 Task: Set up a 45-minute session to discuss market research findings.
Action: Mouse moved to (54, 146)
Screenshot: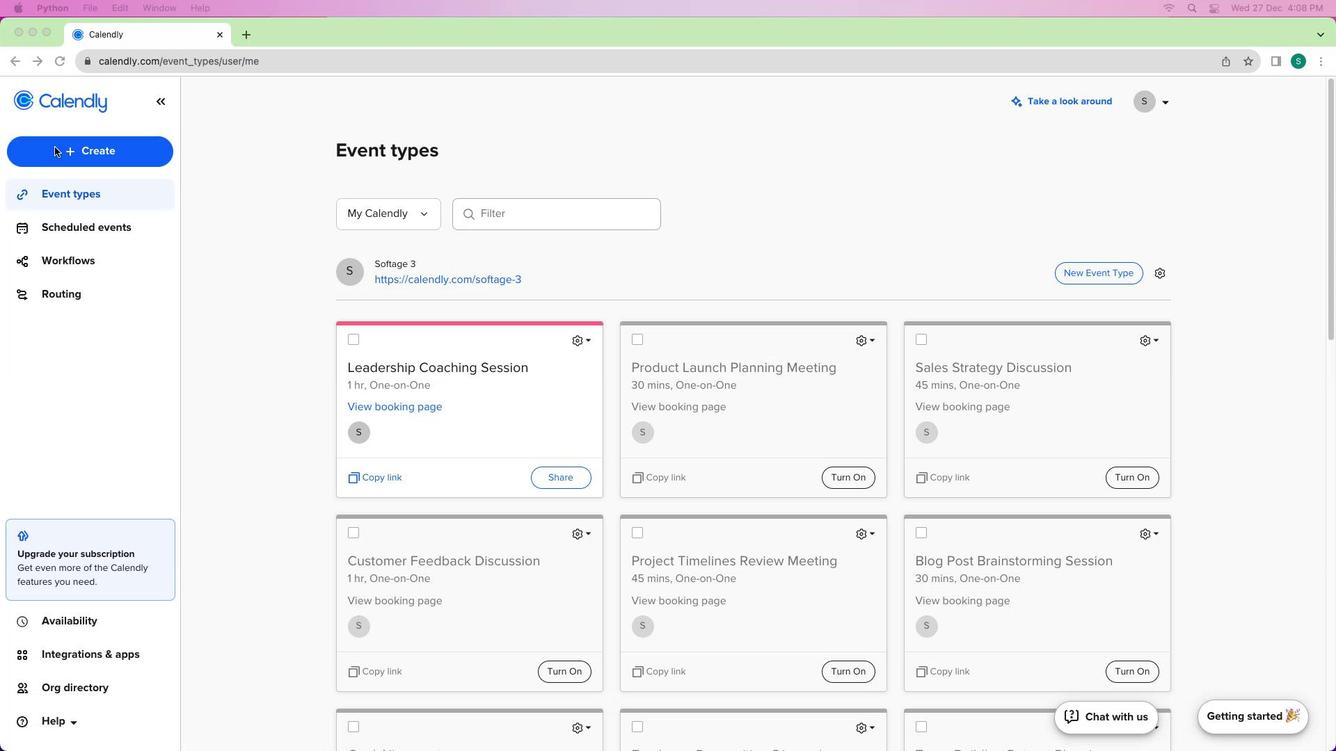 
Action: Mouse pressed left at (54, 146)
Screenshot: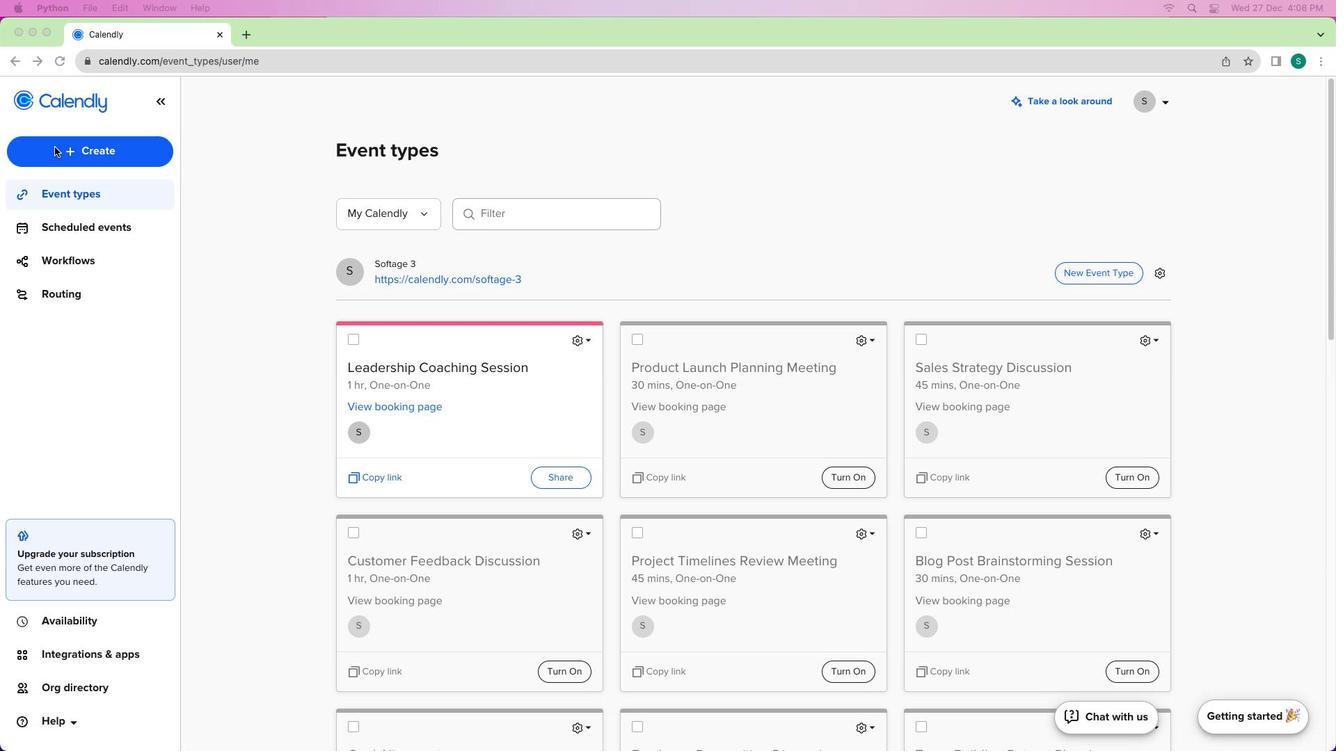 
Action: Mouse moved to (60, 150)
Screenshot: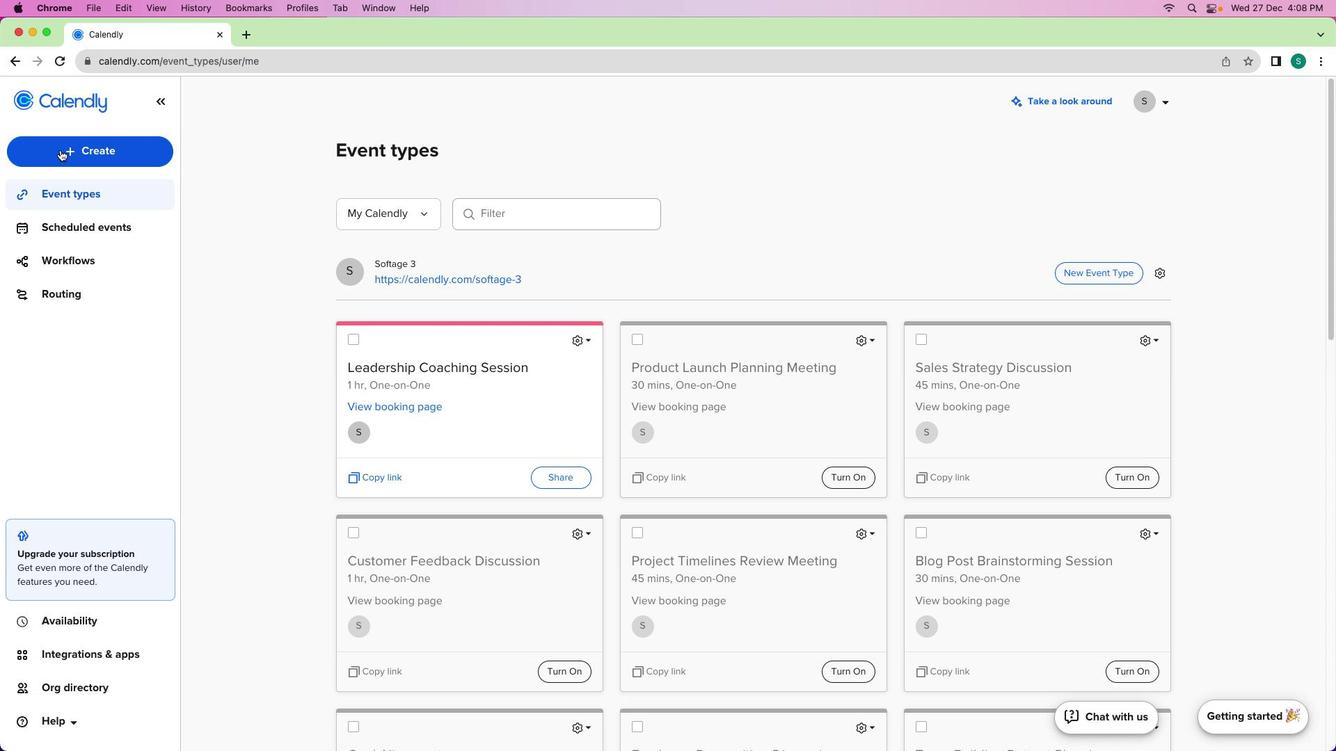
Action: Mouse pressed left at (60, 150)
Screenshot: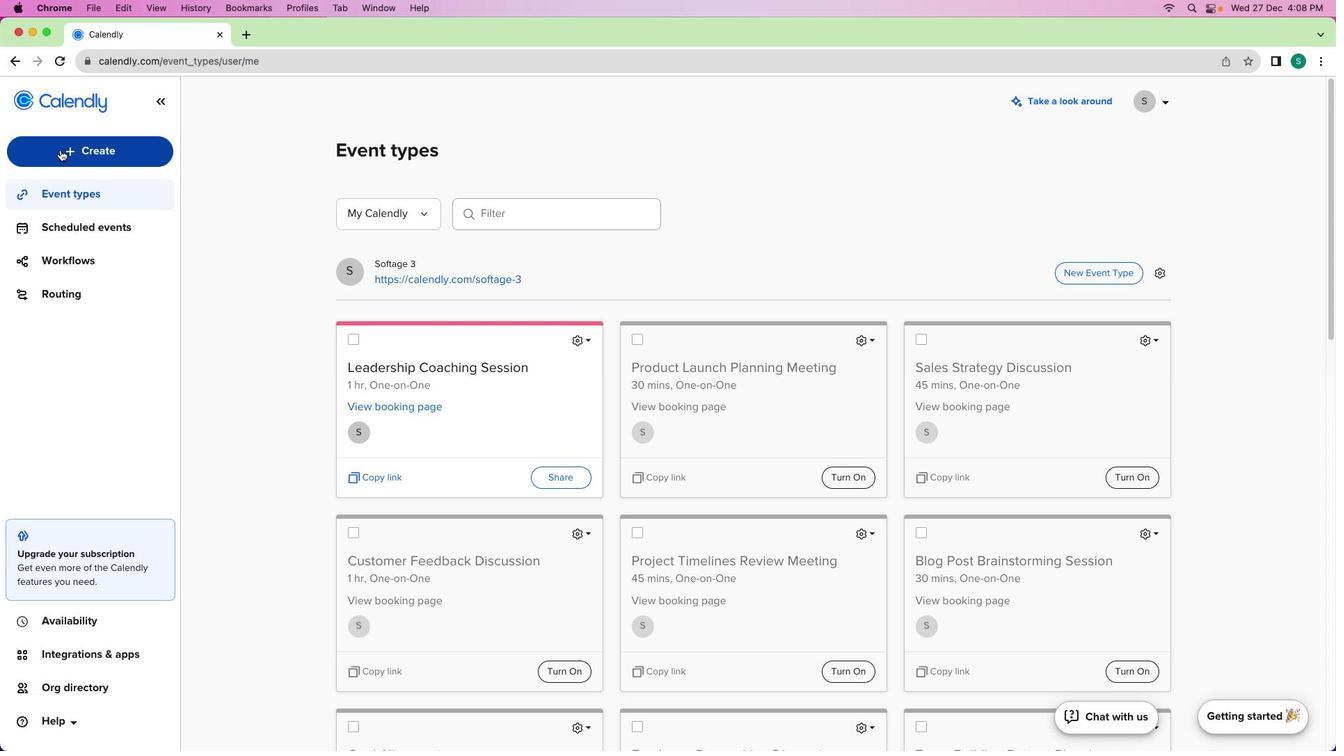 
Action: Mouse moved to (50, 207)
Screenshot: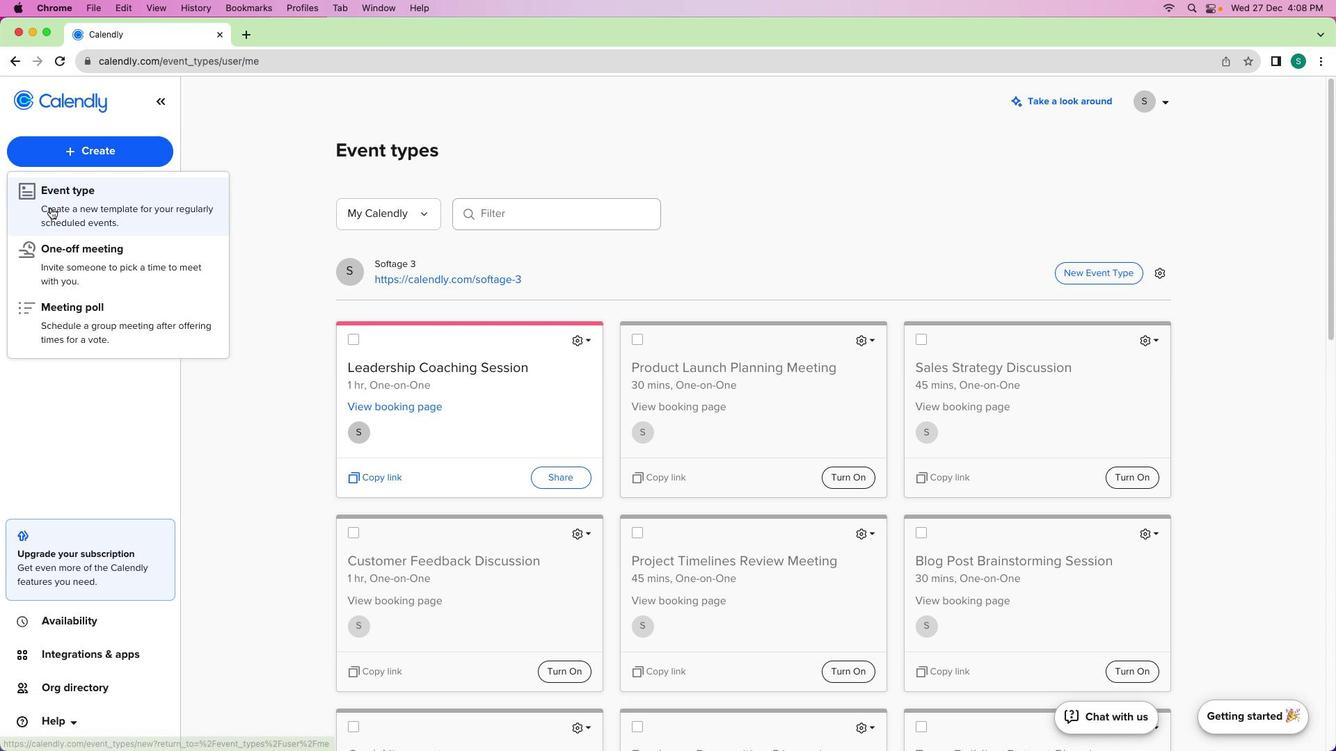 
Action: Mouse pressed left at (50, 207)
Screenshot: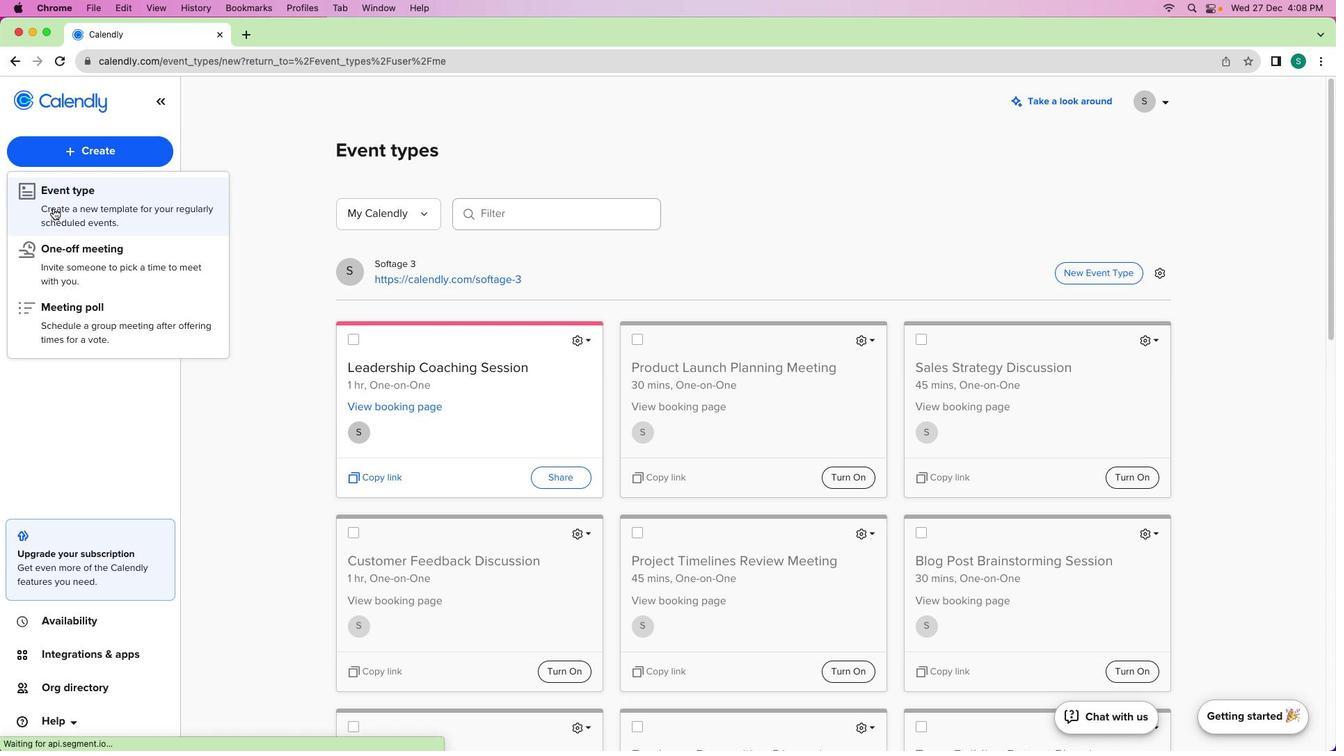 
Action: Mouse moved to (675, 293)
Screenshot: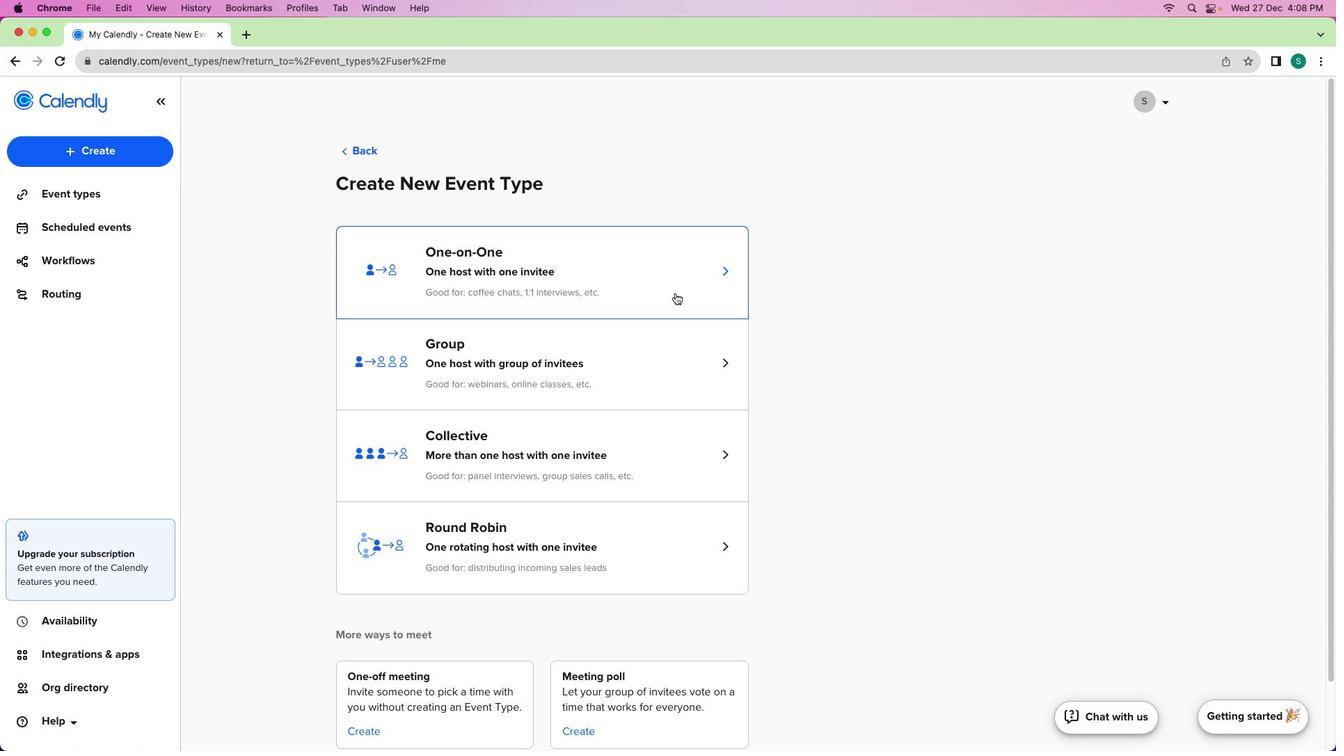 
Action: Mouse pressed left at (675, 293)
Screenshot: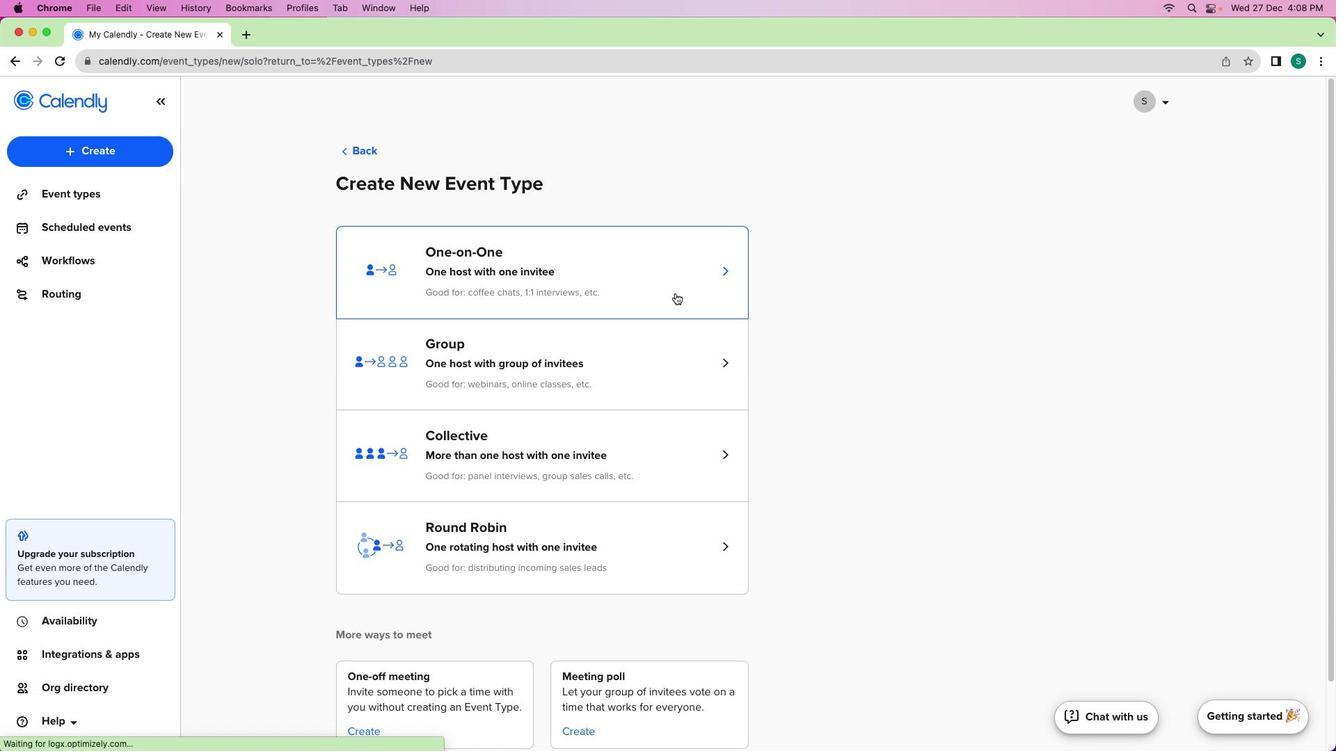 
Action: Mouse moved to (45, 218)
Screenshot: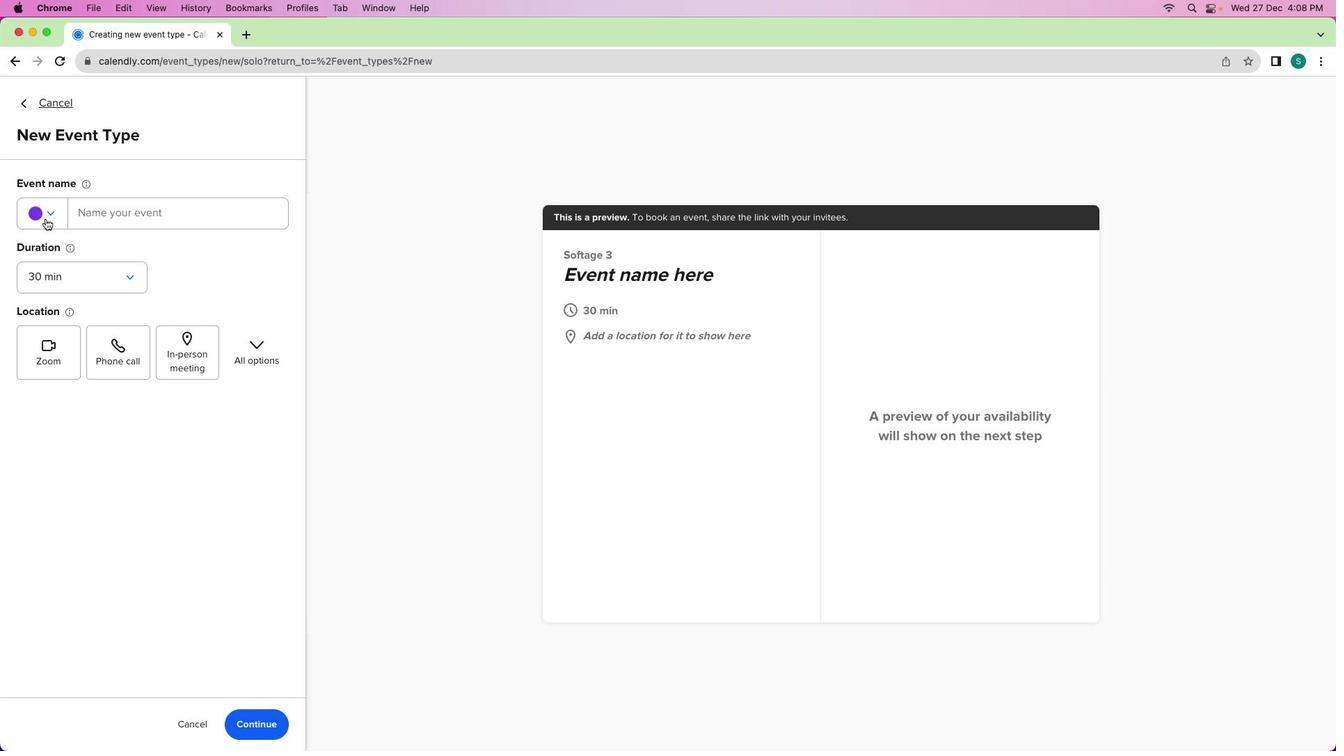 
Action: Mouse pressed left at (45, 218)
Screenshot: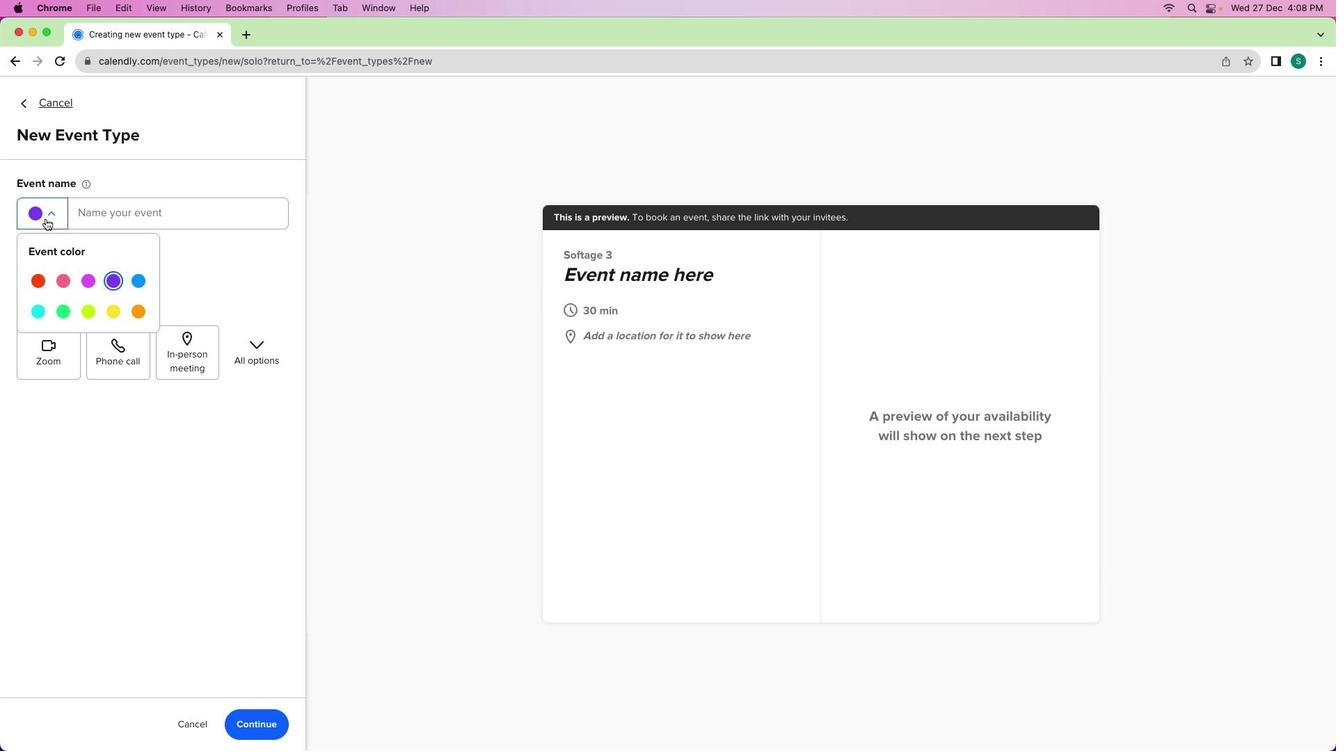 
Action: Mouse moved to (84, 310)
Screenshot: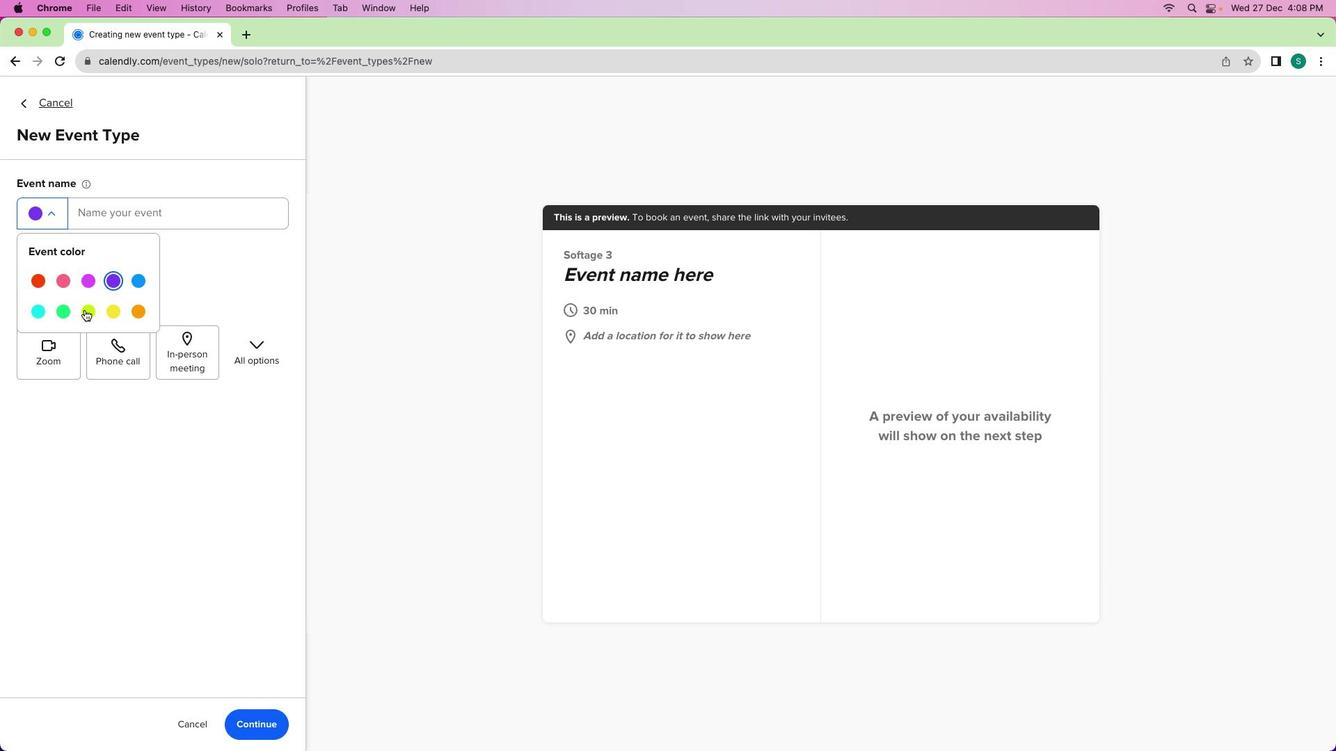 
Action: Mouse pressed left at (84, 310)
Screenshot: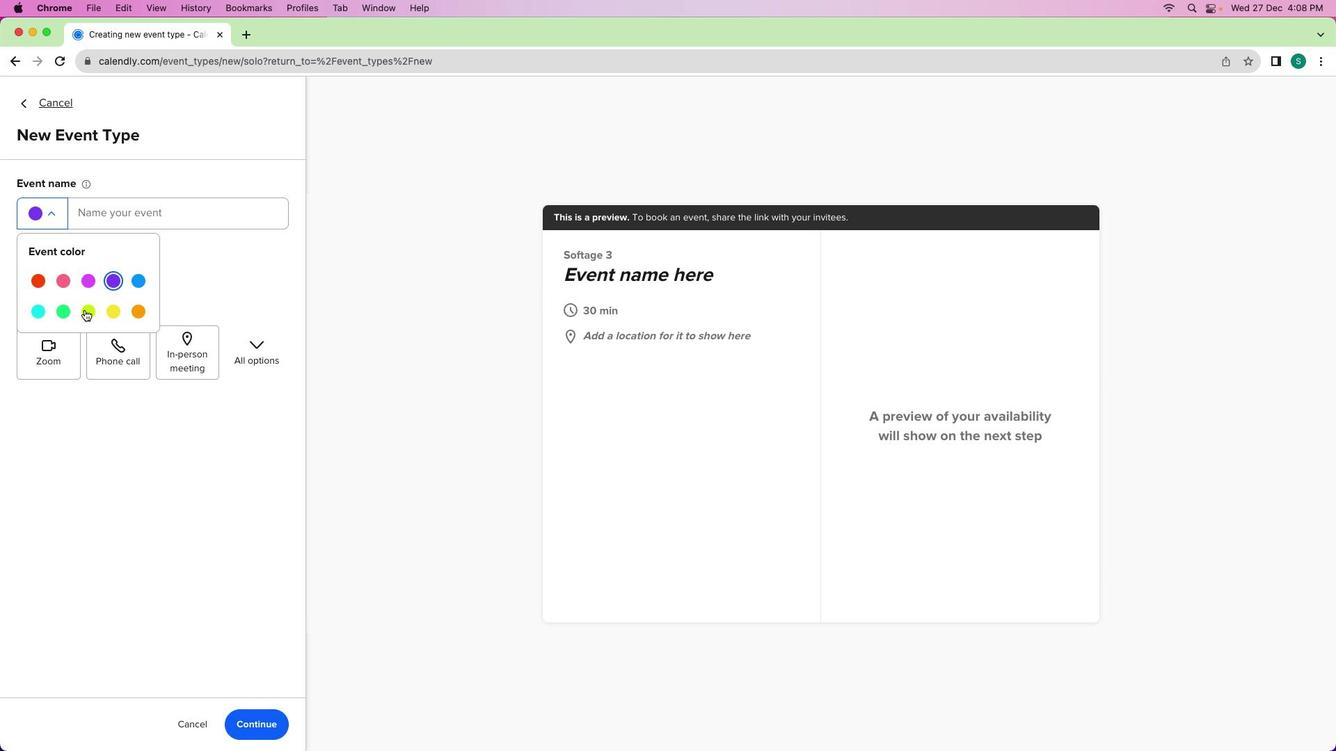 
Action: Mouse moved to (119, 219)
Screenshot: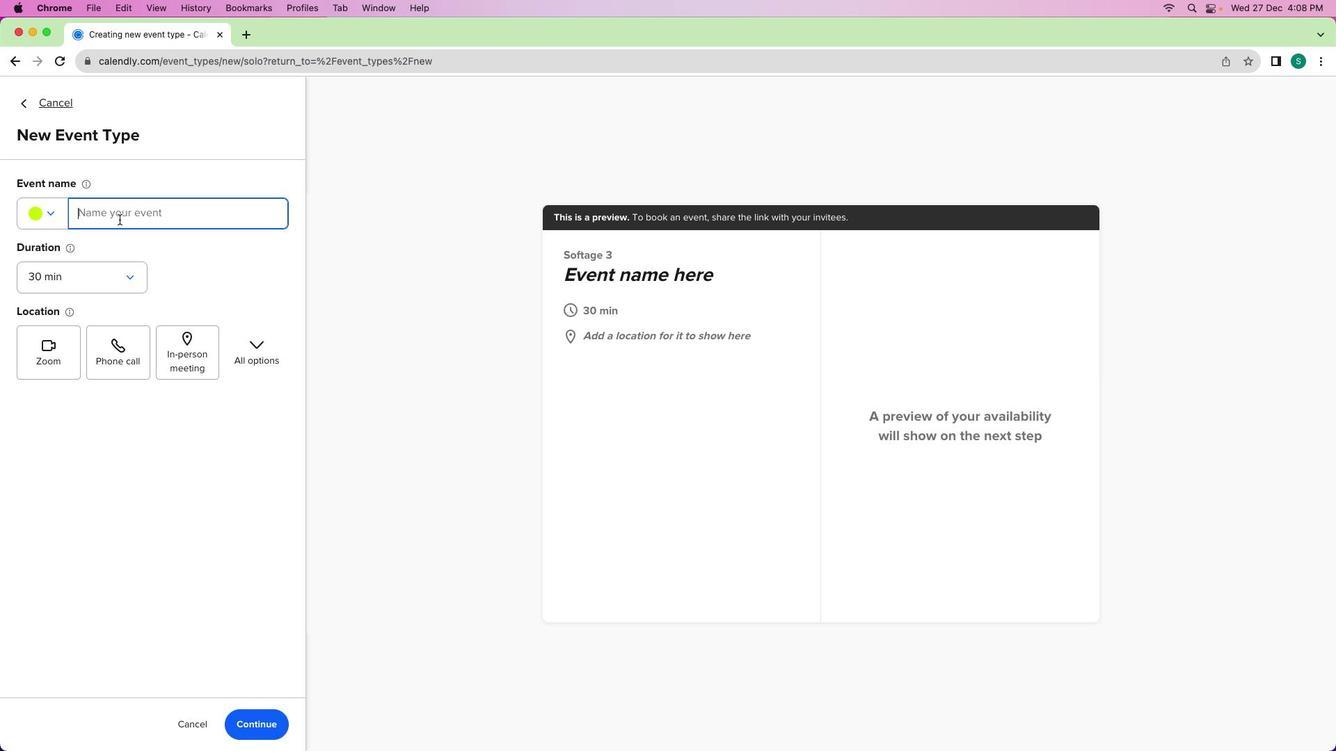 
Action: Mouse pressed left at (119, 219)
Screenshot: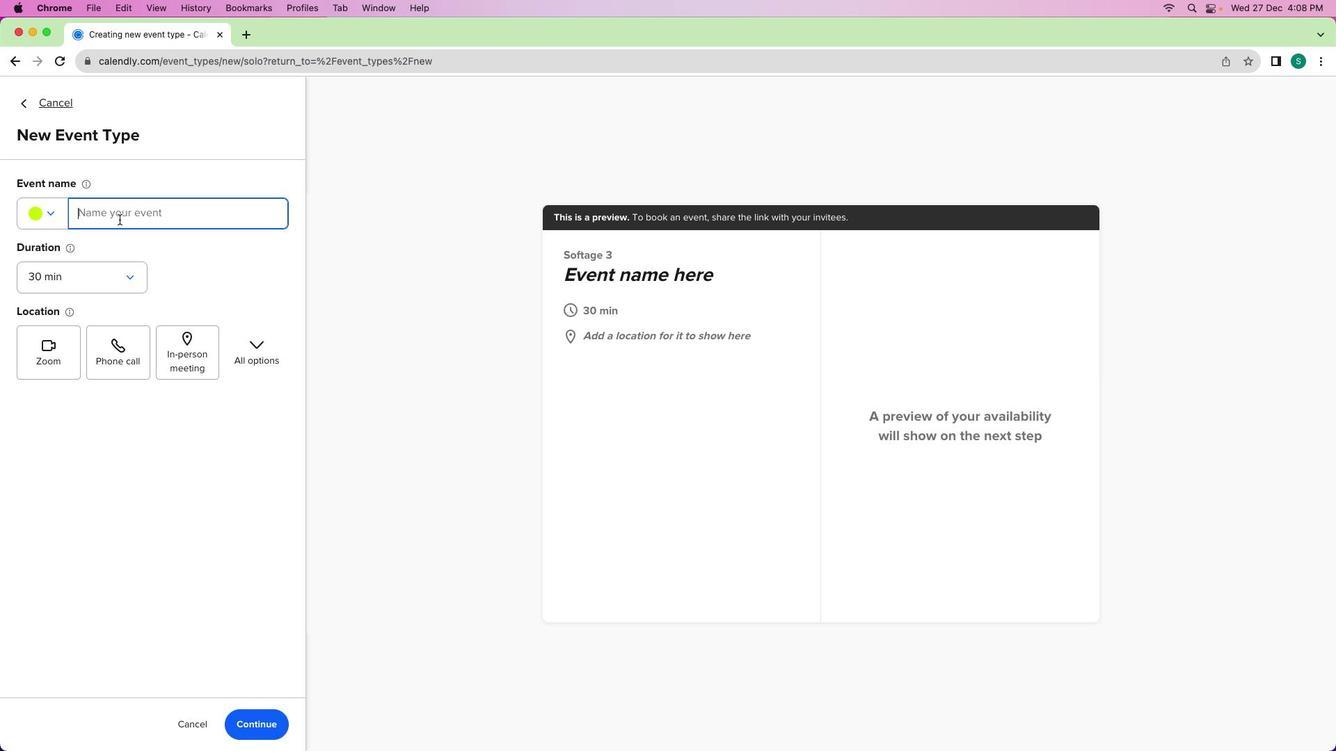 
Action: Mouse moved to (119, 219)
Screenshot: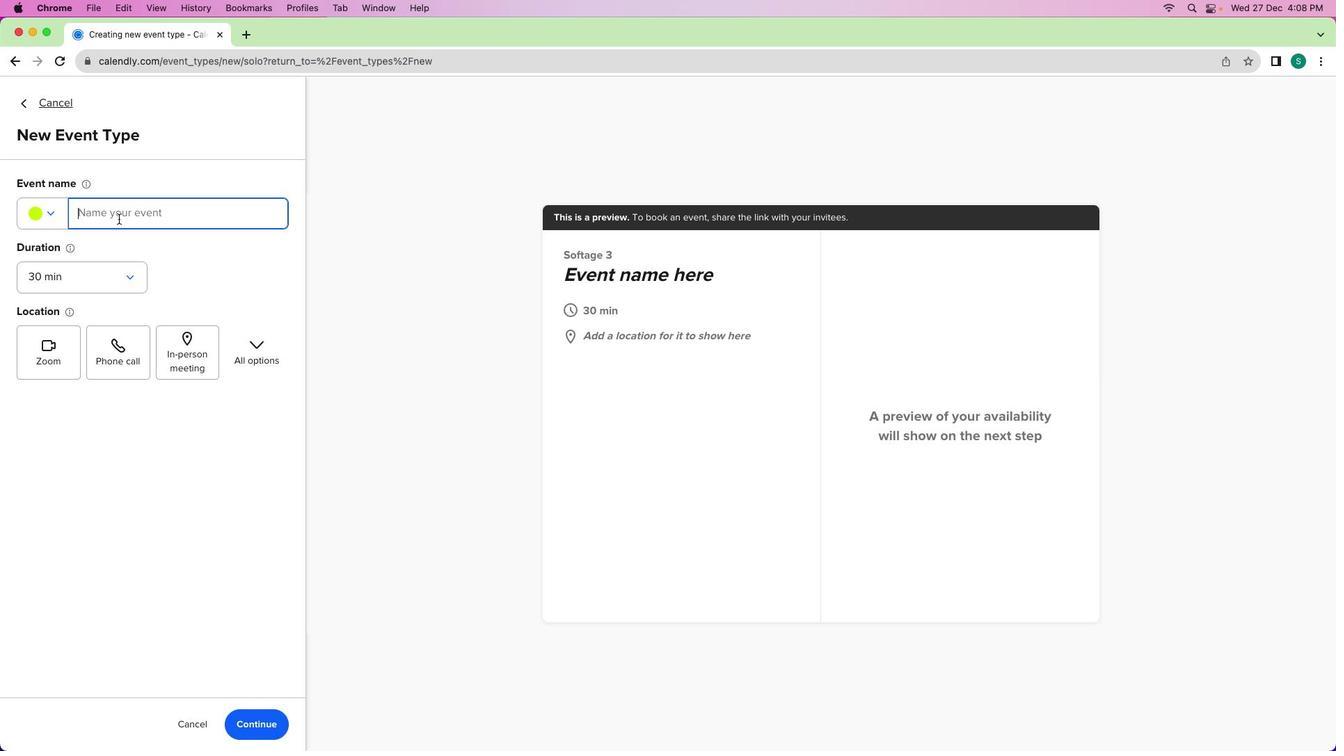 
Action: Key pressed Key.shift'M''a''r''k''e''t'Key.spaceKey.shift'R''e''s''e''a''r''c''h'Key.spaceKey.shift'F''i''n''d''i''n''g''s'Key.spaceKey.shift'D''i''s''c''u''s''s''i''o''n'
Screenshot: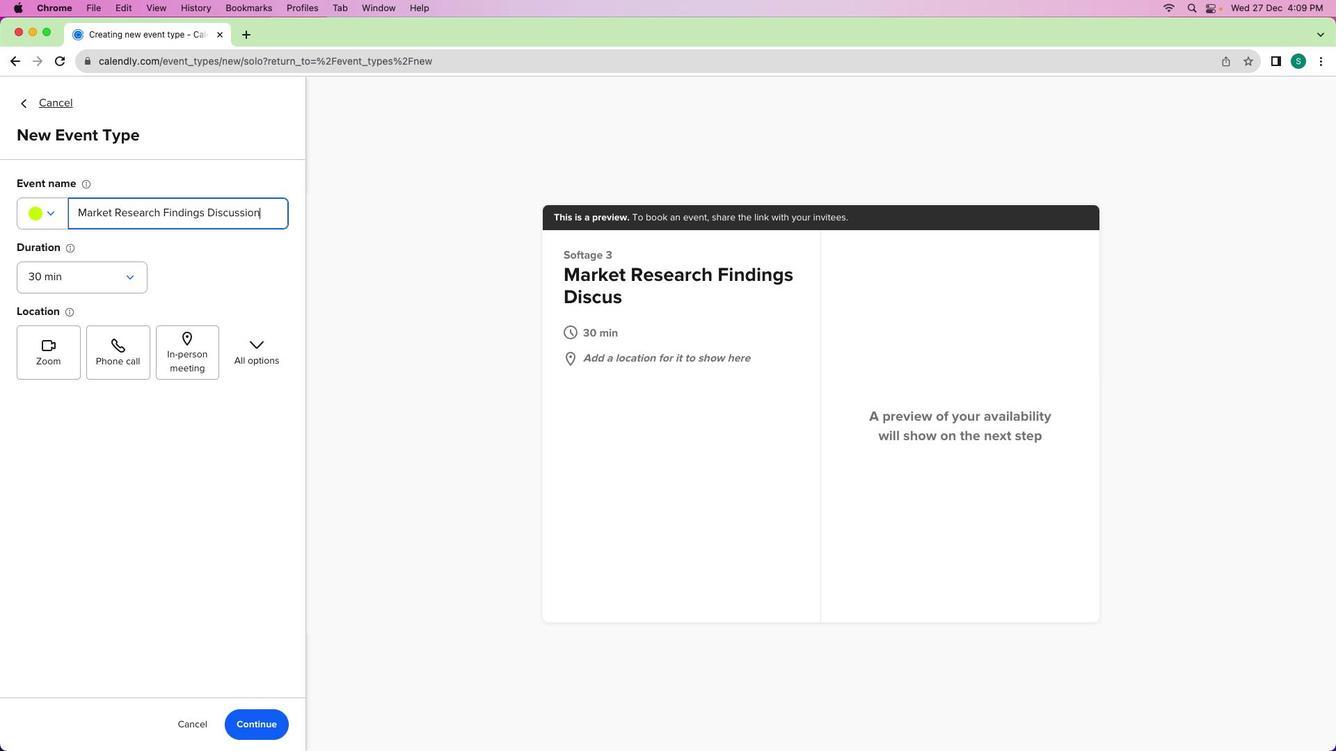 
Action: Mouse moved to (105, 284)
Screenshot: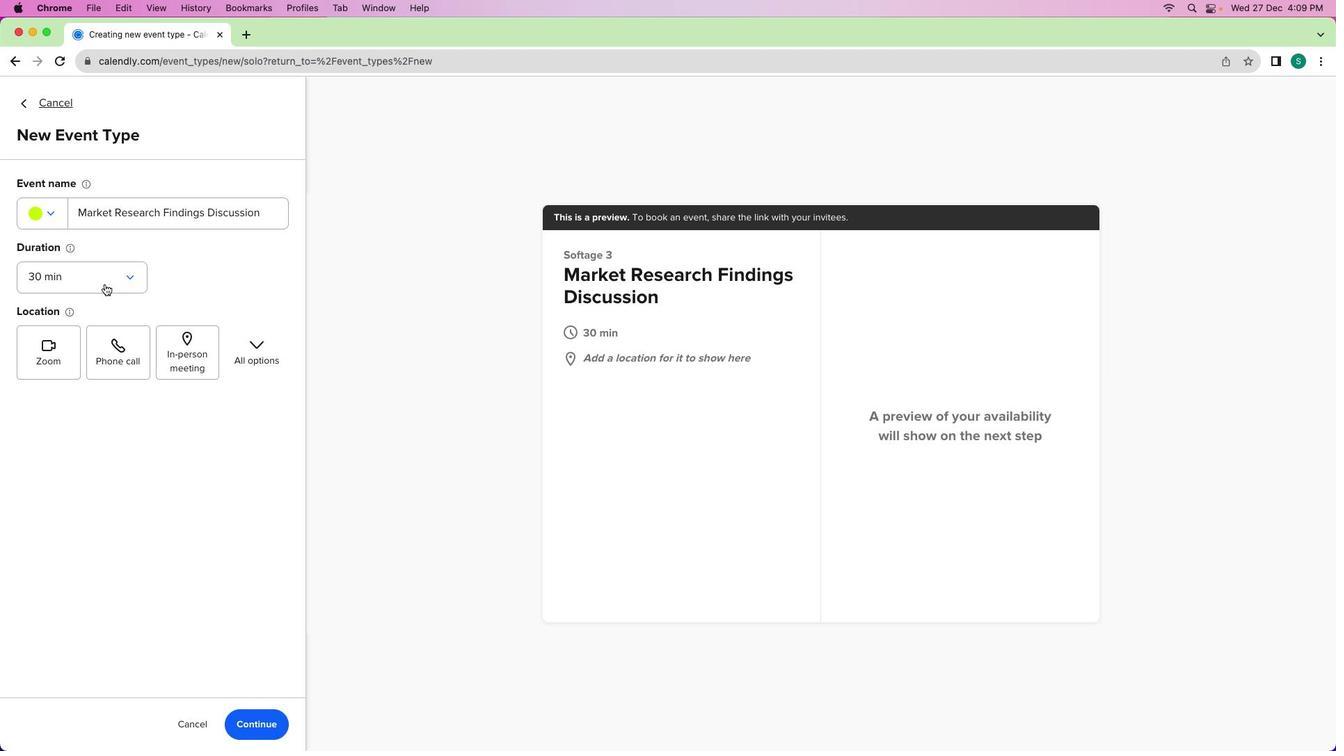 
Action: Mouse pressed left at (105, 284)
Screenshot: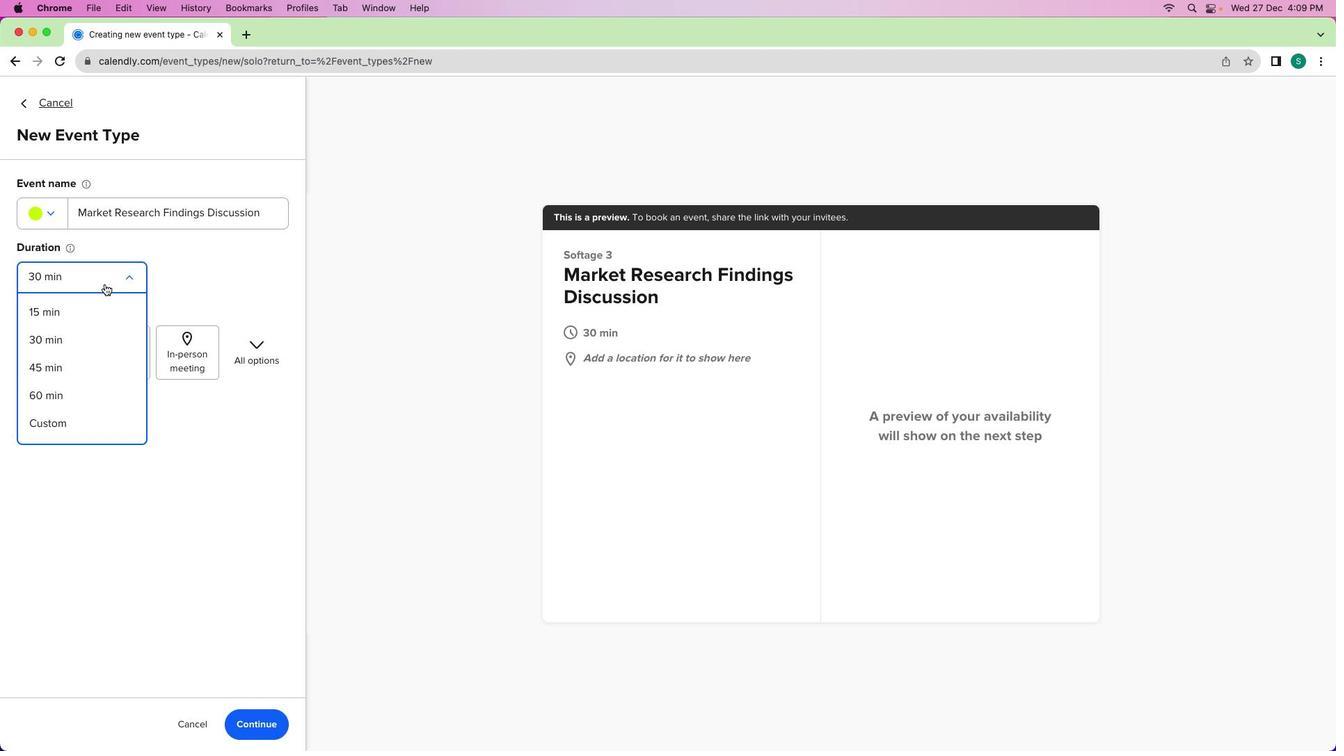 
Action: Mouse moved to (69, 366)
Screenshot: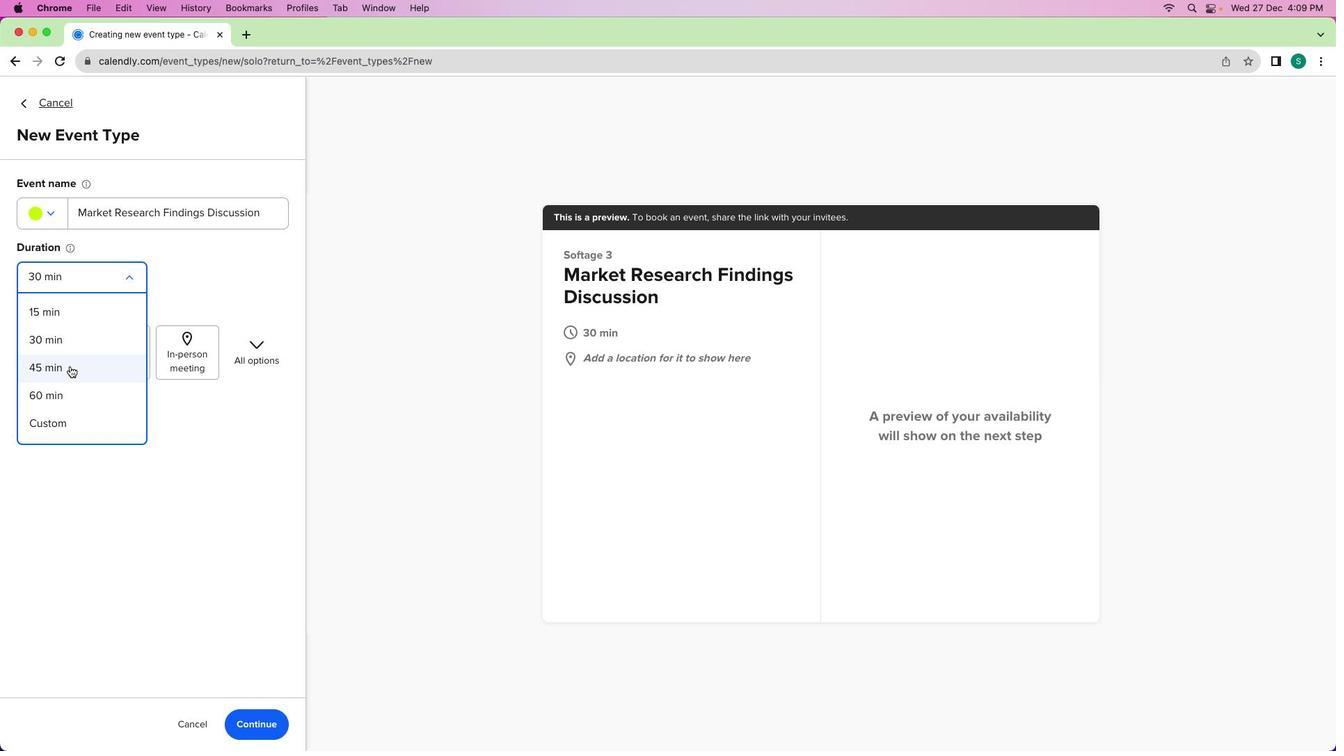 
Action: Mouse pressed left at (69, 366)
Screenshot: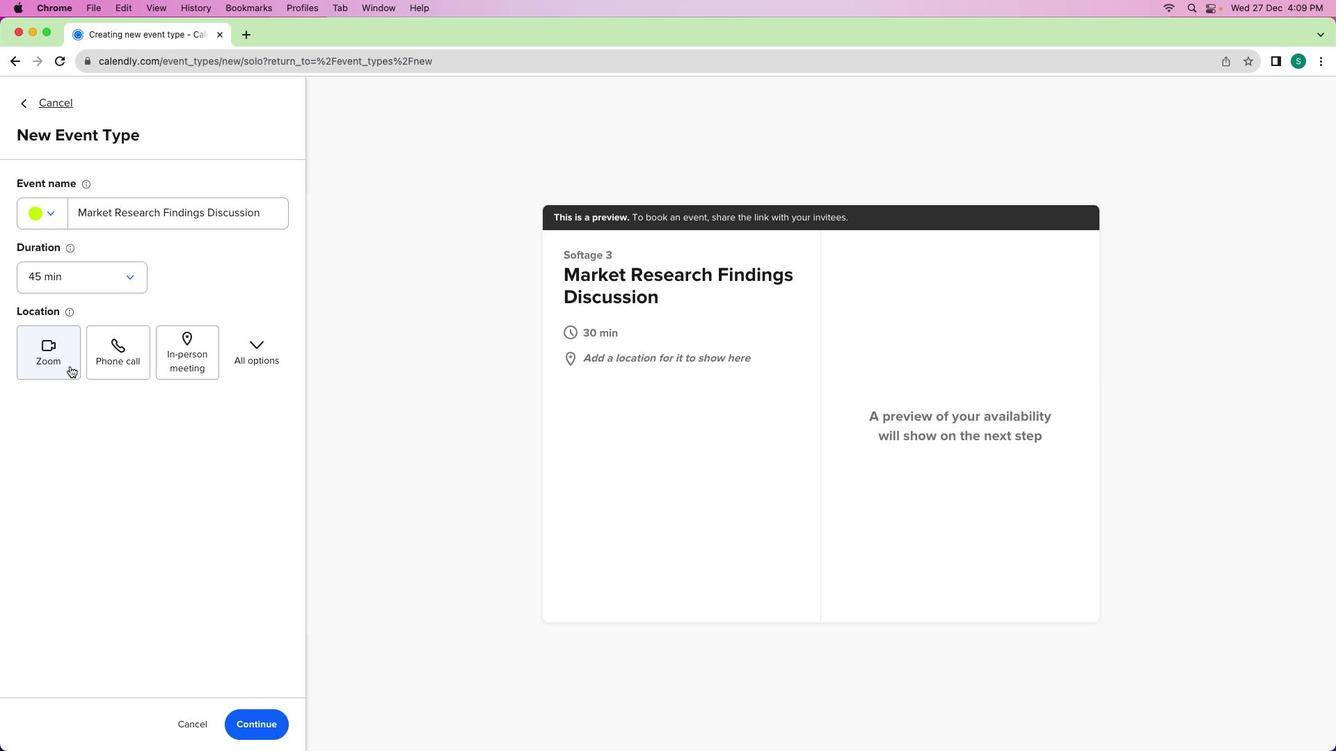 
Action: Mouse moved to (69, 365)
Screenshot: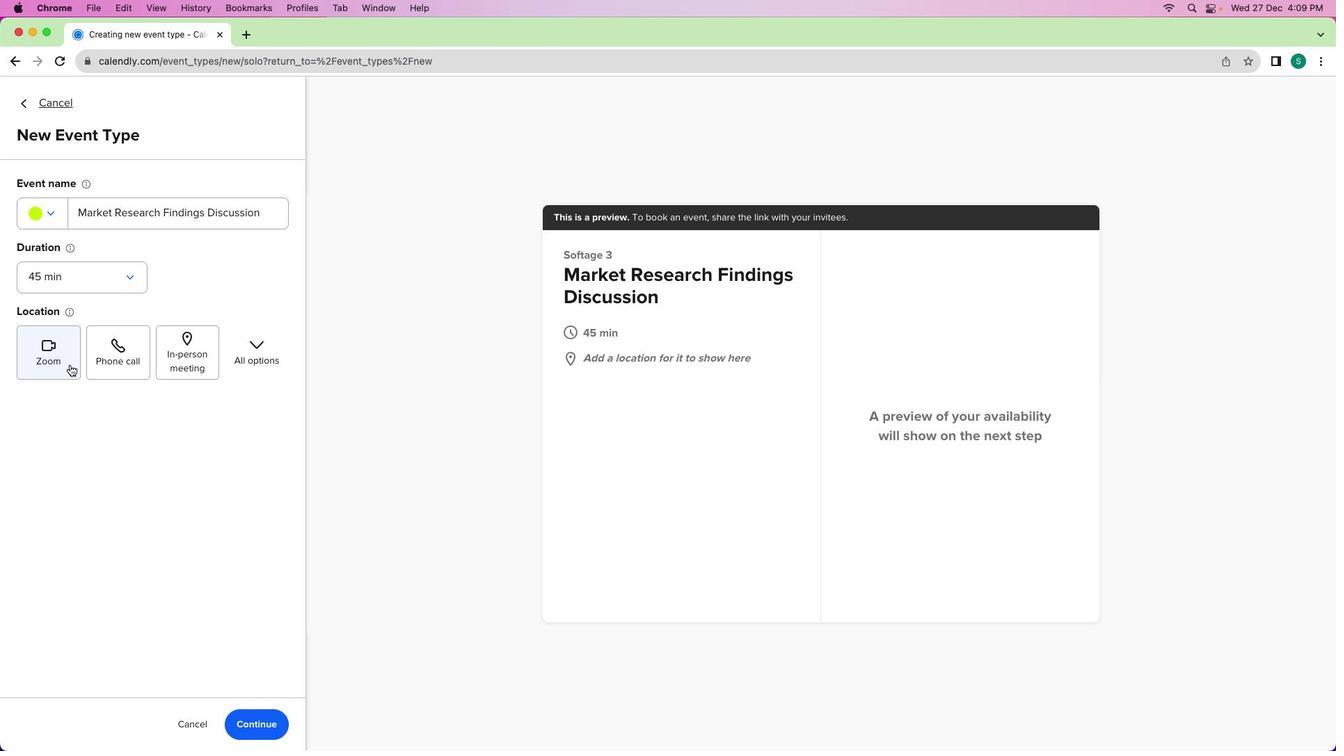 
Action: Mouse pressed left at (69, 365)
Screenshot: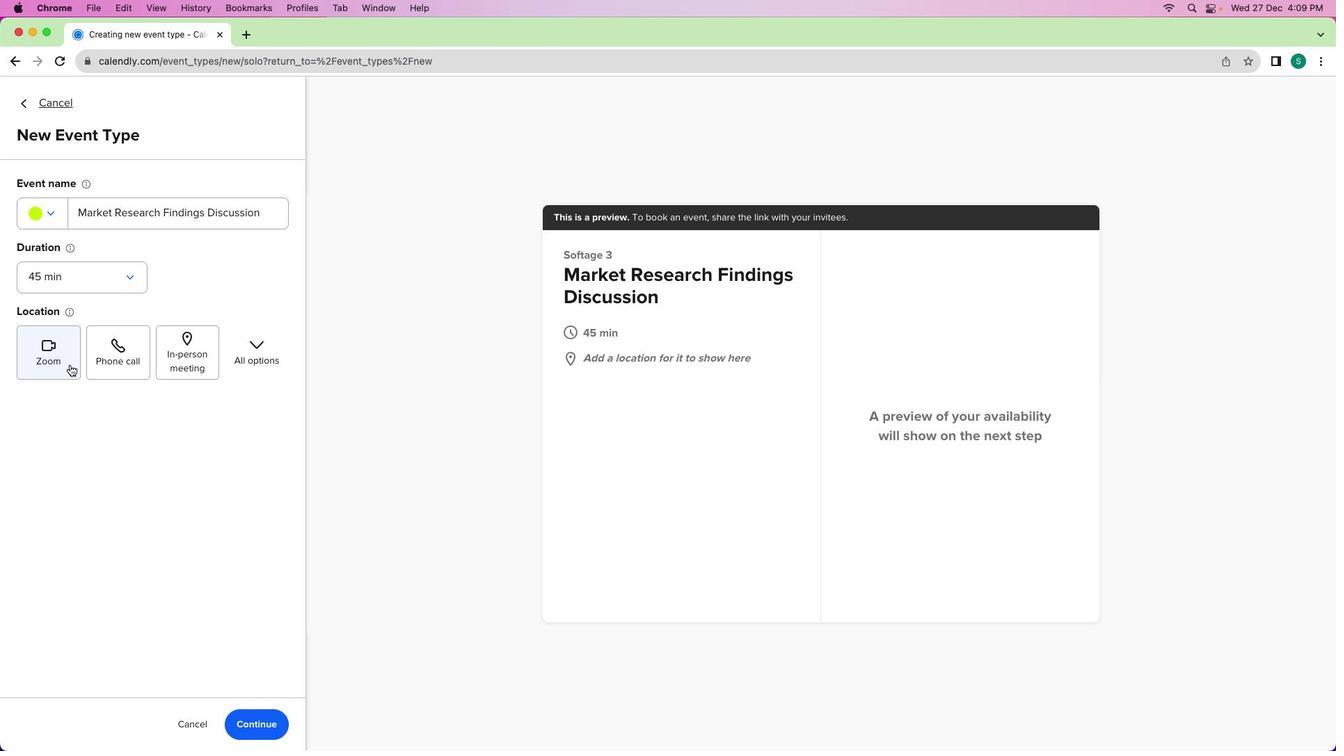 
Action: Mouse moved to (247, 716)
Screenshot: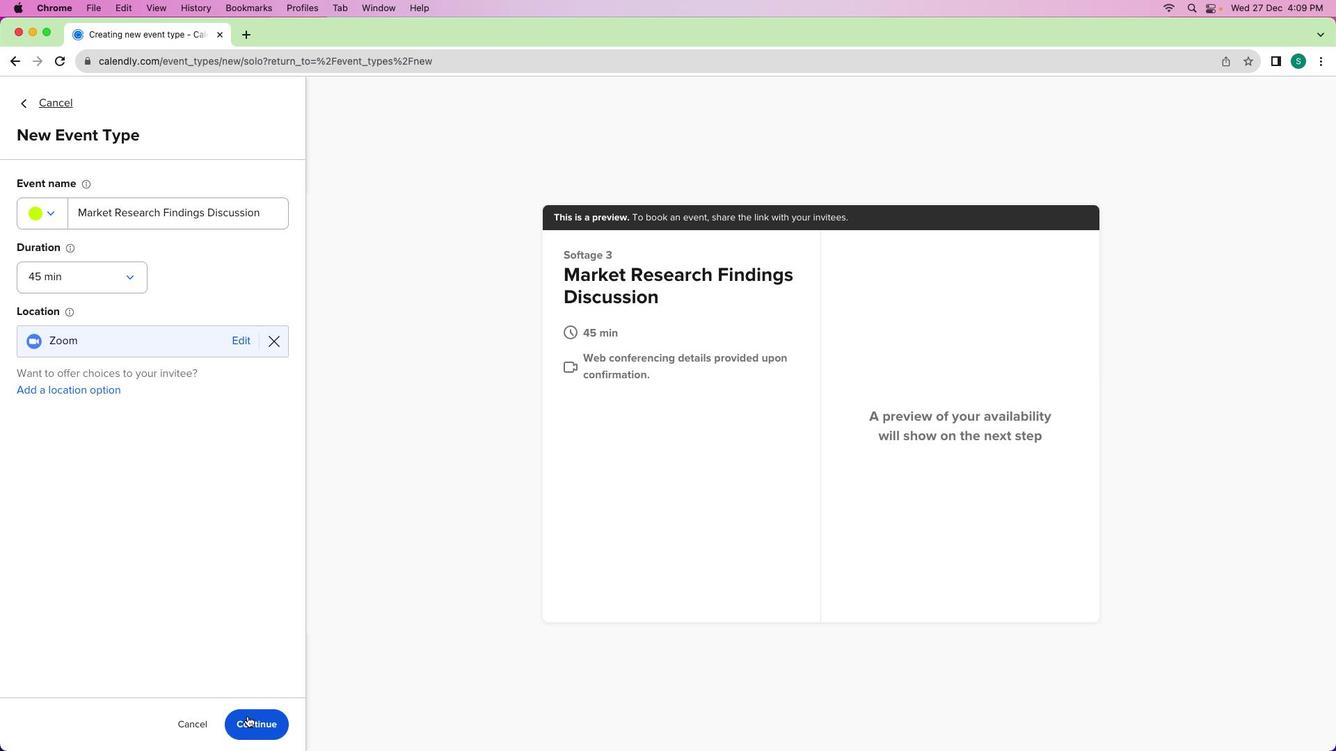 
Action: Mouse pressed left at (247, 716)
Screenshot: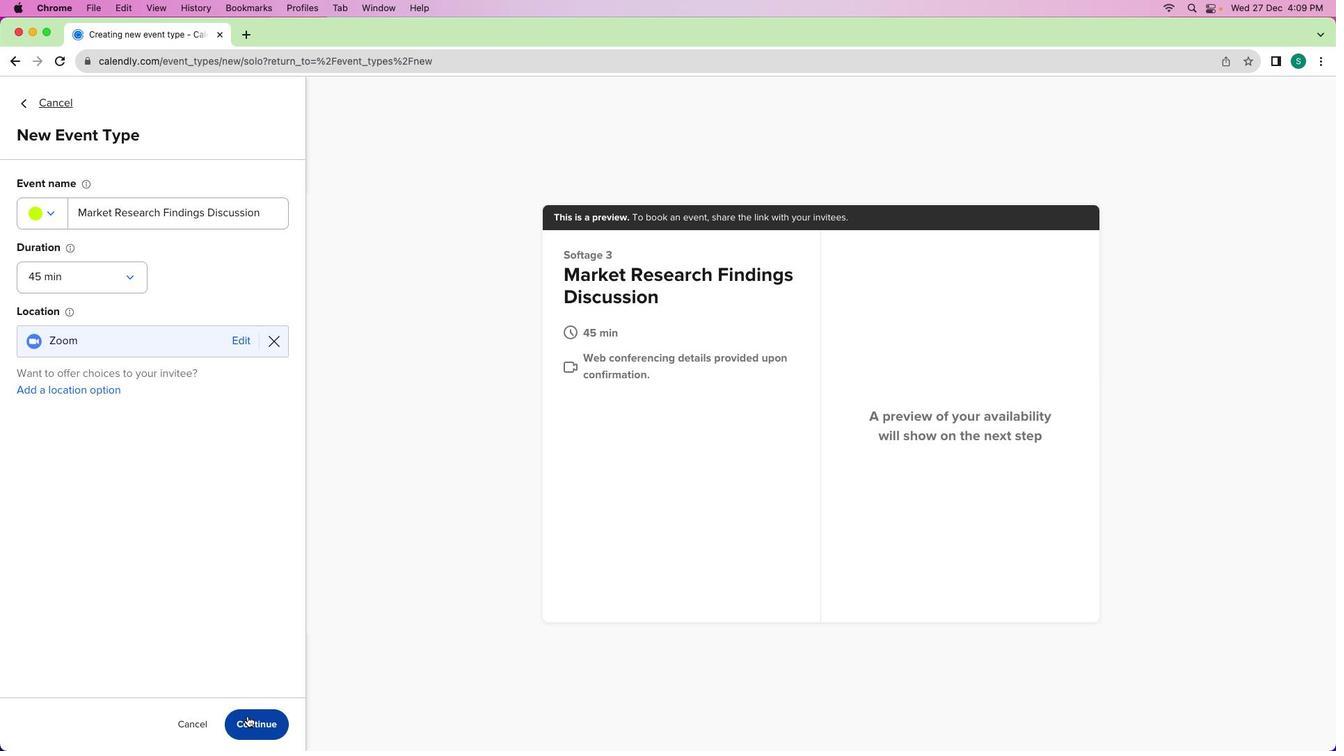 
Action: Mouse moved to (190, 235)
Screenshot: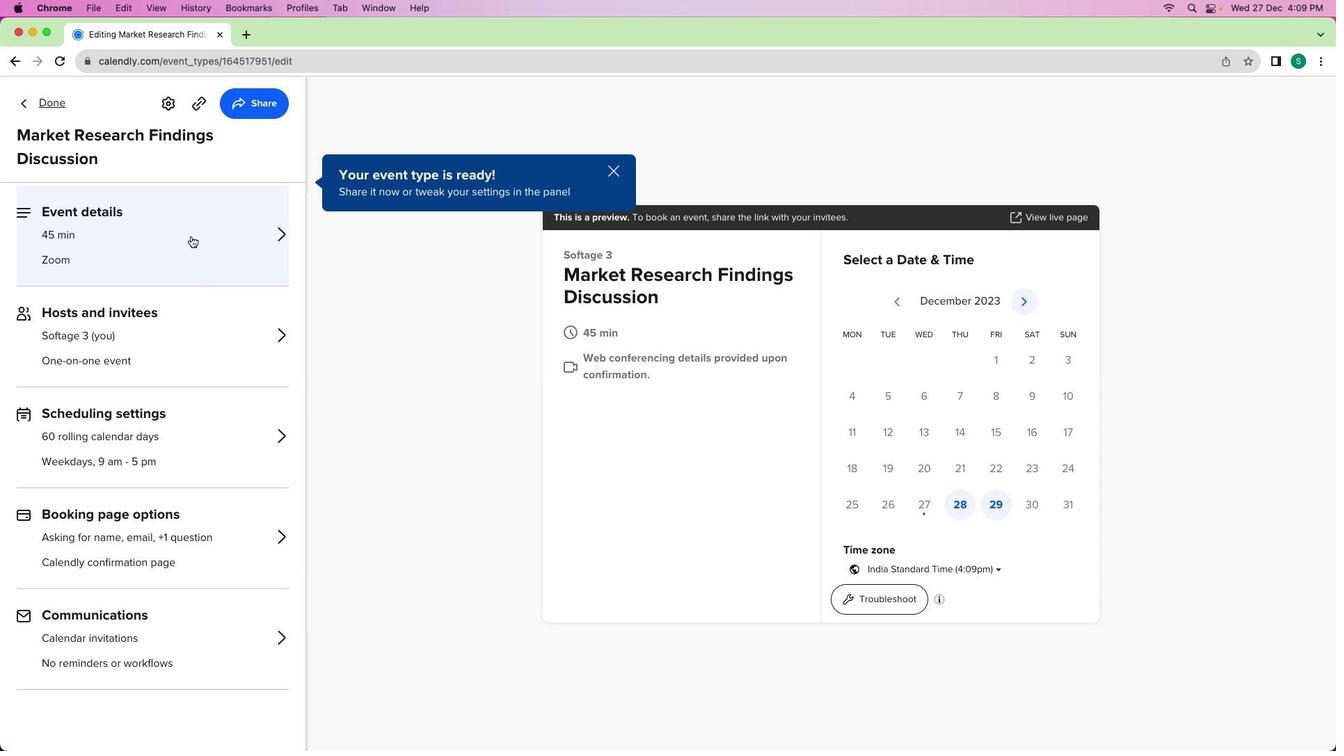 
Action: Mouse pressed left at (190, 235)
Screenshot: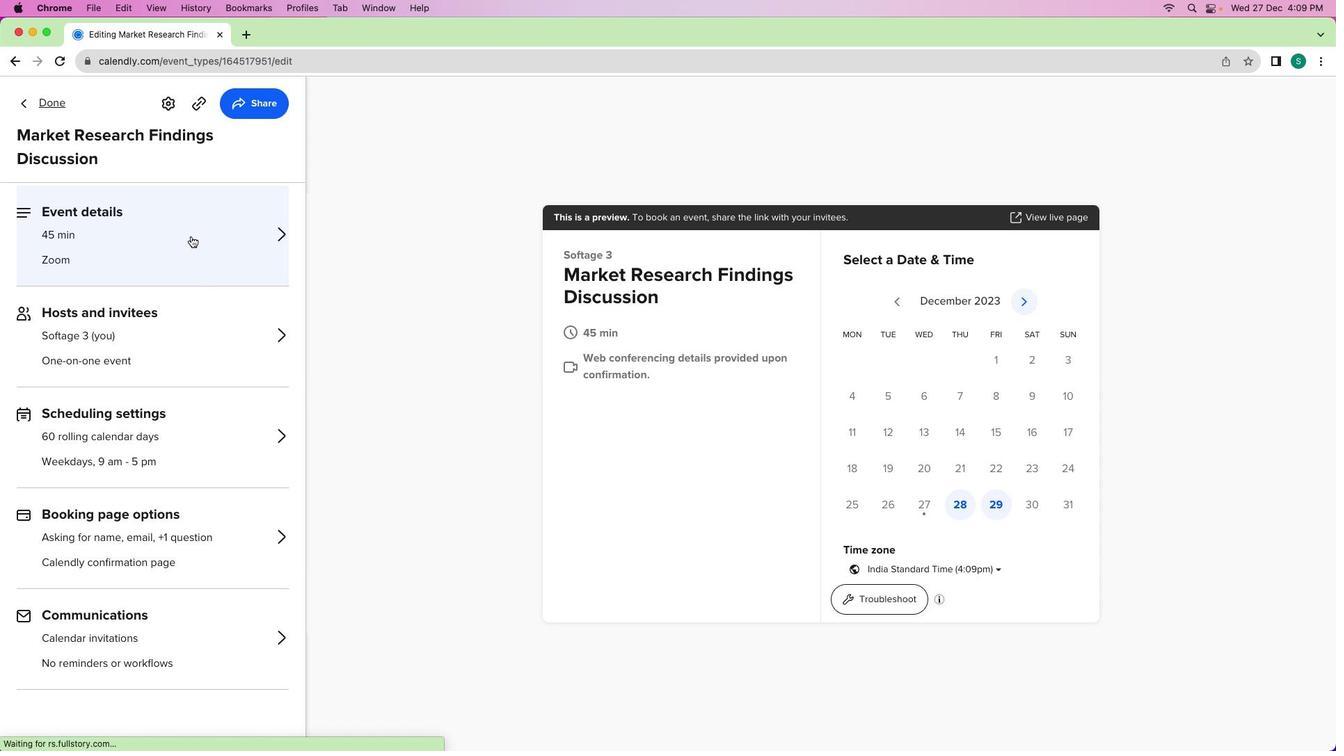 
Action: Mouse moved to (123, 546)
Screenshot: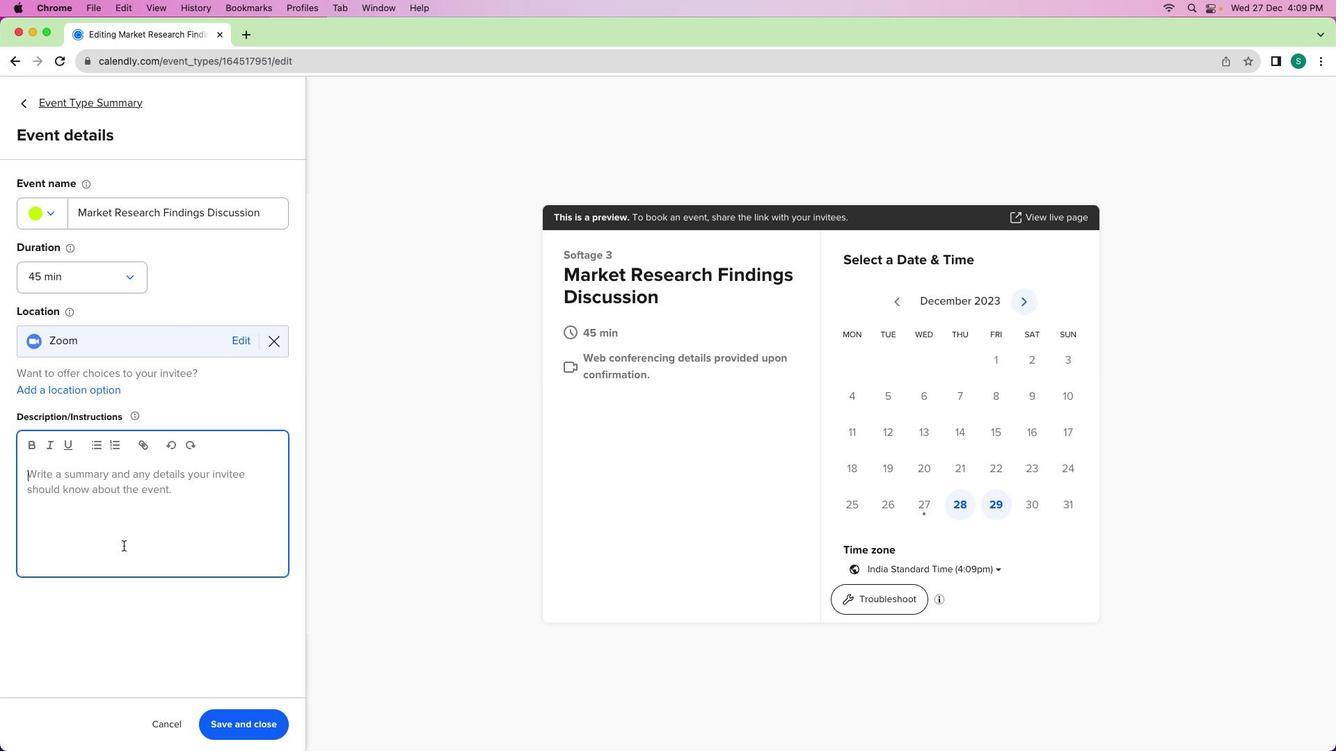 
Action: Mouse pressed left at (123, 546)
Screenshot: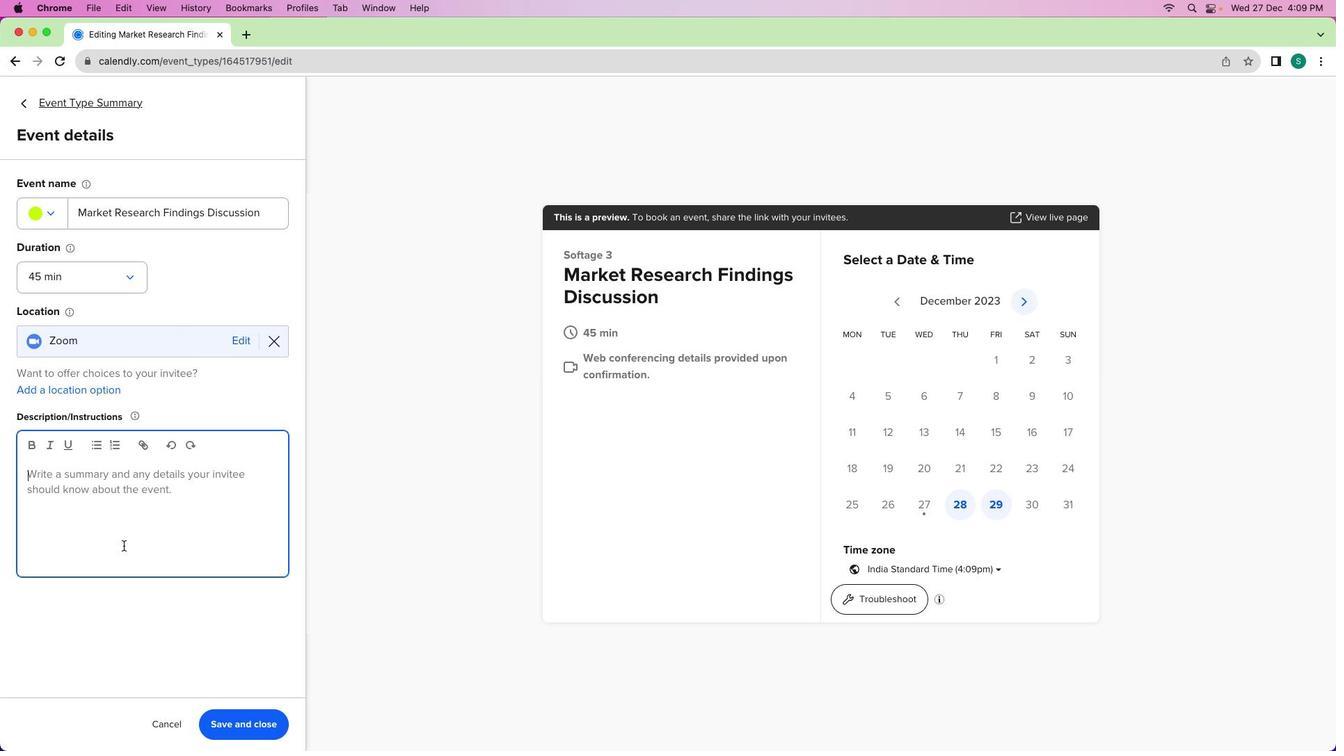
Action: Mouse moved to (123, 539)
Screenshot: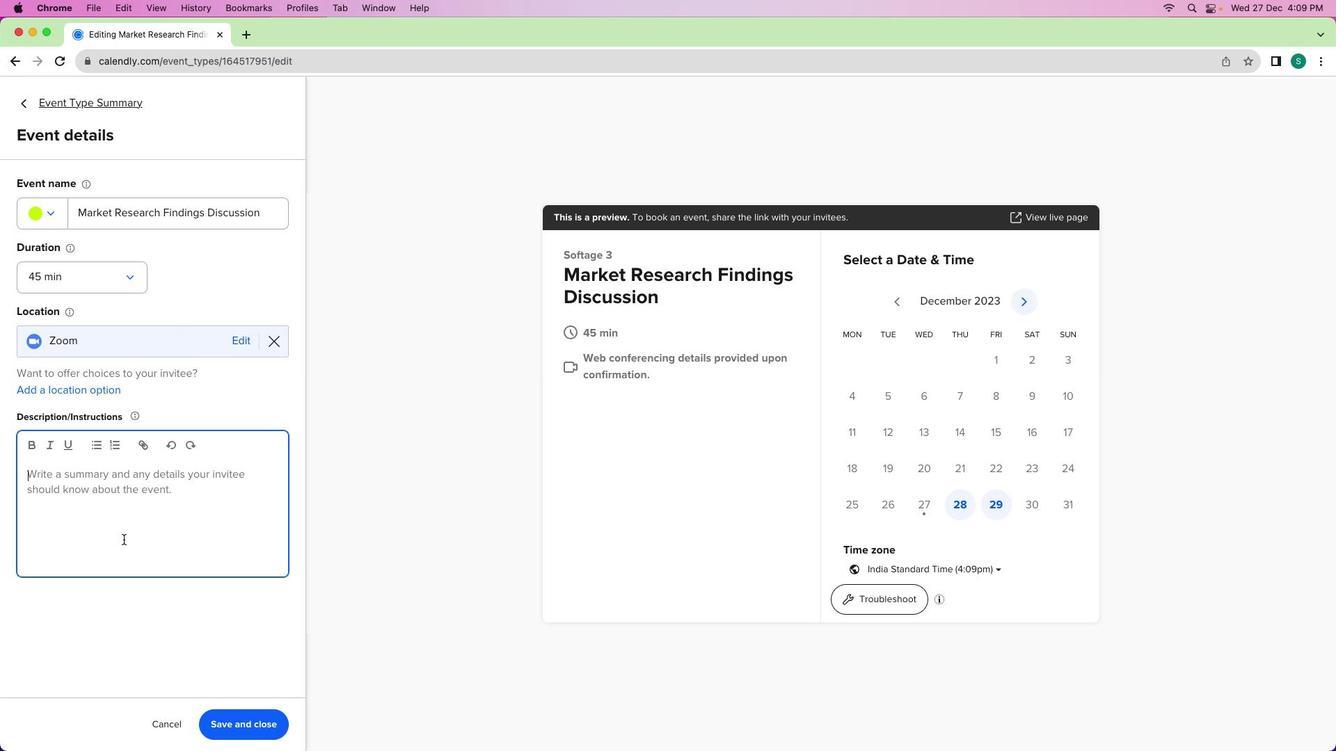 
Action: Key pressed Key.shift'I''n'Key.backspaceKey.space'i''n''v''i''t''e'Key.space'y''o''u'Key.space't''o'Key.space'a'Key.space'4''5''-''m''i''n''u''t''e'Key.space's''e''s''s''i''o''n'Key.space'd''e''d''i''c''a''t''e''d'Key.space't''o'Key.space'd''i''s''c''u''s''s''i''n''g'Key.space'o''u''r'Key.space'r''e''c''e''n''t'Key.space'm''a''r''k''e''t'Key.space'r''e''s''e''a''r''c''h'Key.space'f''i''n''d''i''n''g''s''.'Key.spaceKey.shift'T''h''i''s'Key.space'f''o''c''u''s''e''d'Key.space'm''e''e''t''i''n''g'Key.space'w''i''l''l'Key.space'p''r''o''v''i''d''e'Key.space'a''n'Key.space'o''p''p''o''r''t''u''n''i''t''y'Key.space't''o'Key.space'd''e''l''v''e'Key.space'i''n''t''o'Key.space't''h''e'Key.space'd''a''t''a'','Key.space'a''a''n'Key.backspaceKey.backspace'n''a''l''y''z''e'Key.space'k''e''y'Key.space'i''n''s''i''g''h''t''s'','Key.space'a''n''d'Key.space'c''o''l''l''a''b''o''r''a''t''i''v''e''l''y'Key.space's''t''a''r''t''e''g''i''e''s'Key.space'b''a''s''e''d'Key.spaceKey.leftKey.leftKey.leftKey.leftKey.leftKey.leftKey.leftKey.leftKey.leftKey.leftKey.leftKey.leftKey.left'a'Key.leftKey.leftKey.backspaceKey.downKey.leftKey.leftKey.leftKey.leftKey.leftKey.leftKey.leftKey.backspaceKey.backspace'z''e'Key.spaceKey.backspaceKey.down'o''n'Key.space'o''u''r'Key.space'd''i''s''c''o''v''e''r''i''e''s''.'
Screenshot: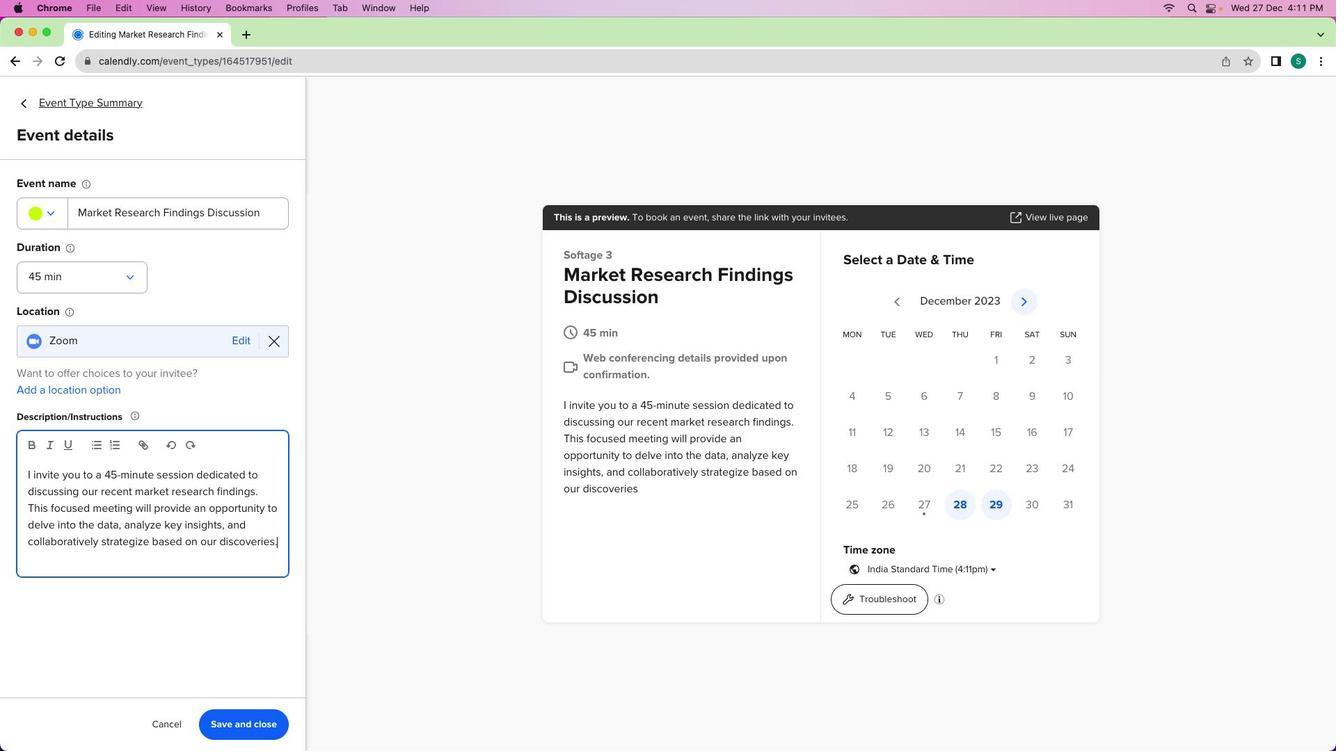 
Action: Mouse moved to (964, 506)
Screenshot: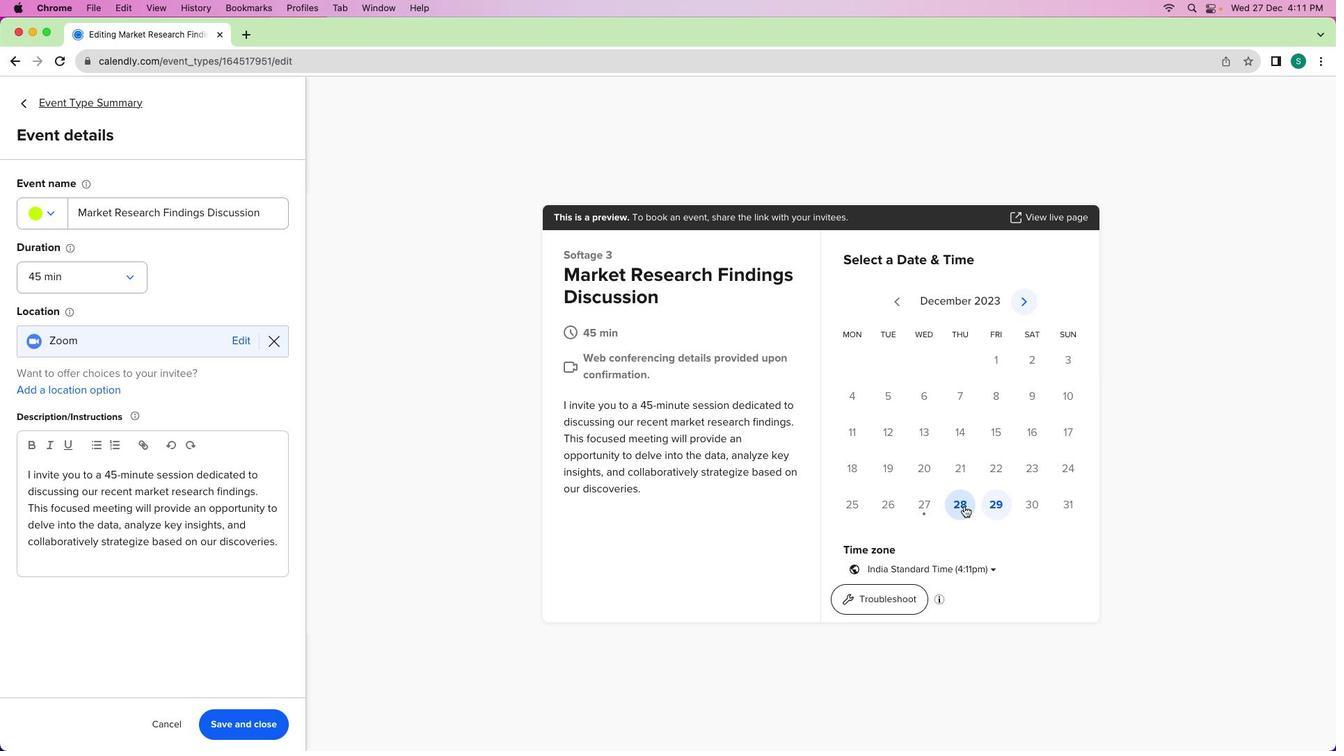 
Action: Mouse pressed left at (964, 506)
Screenshot: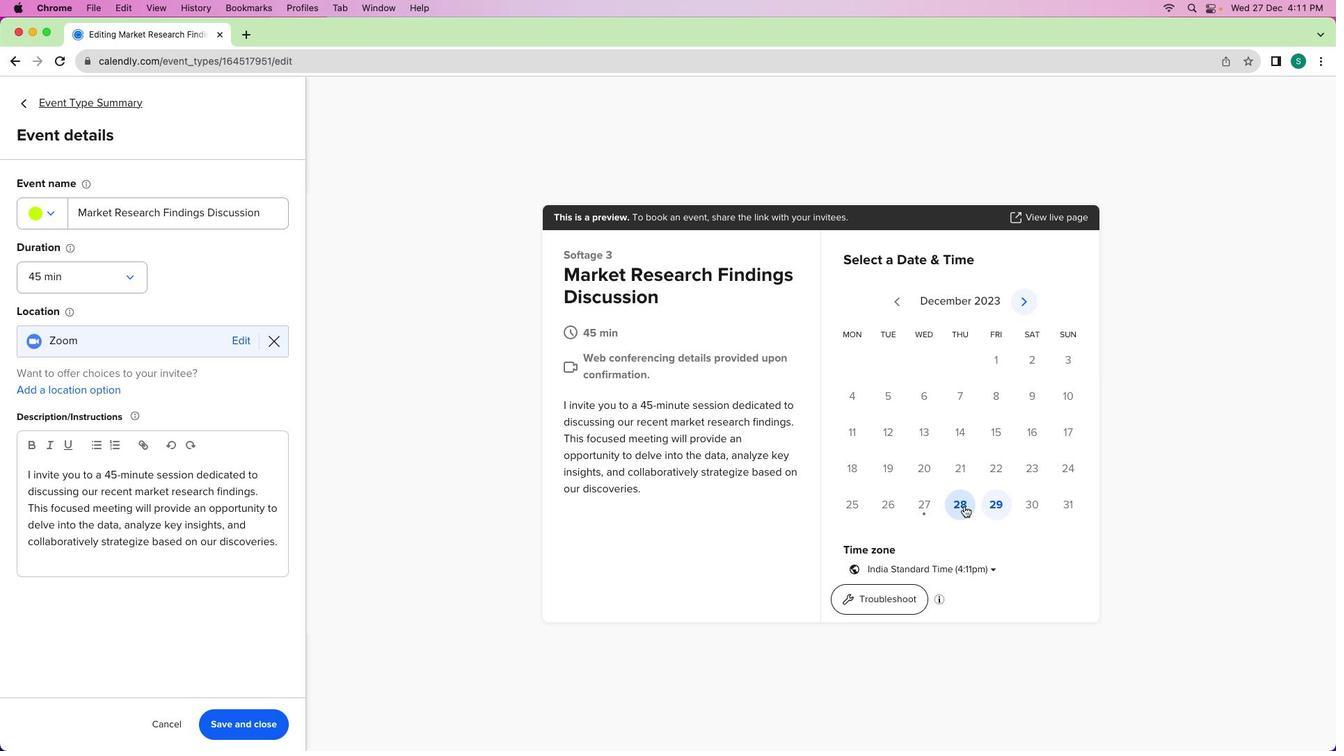 
Action: Mouse moved to (1096, 480)
Screenshot: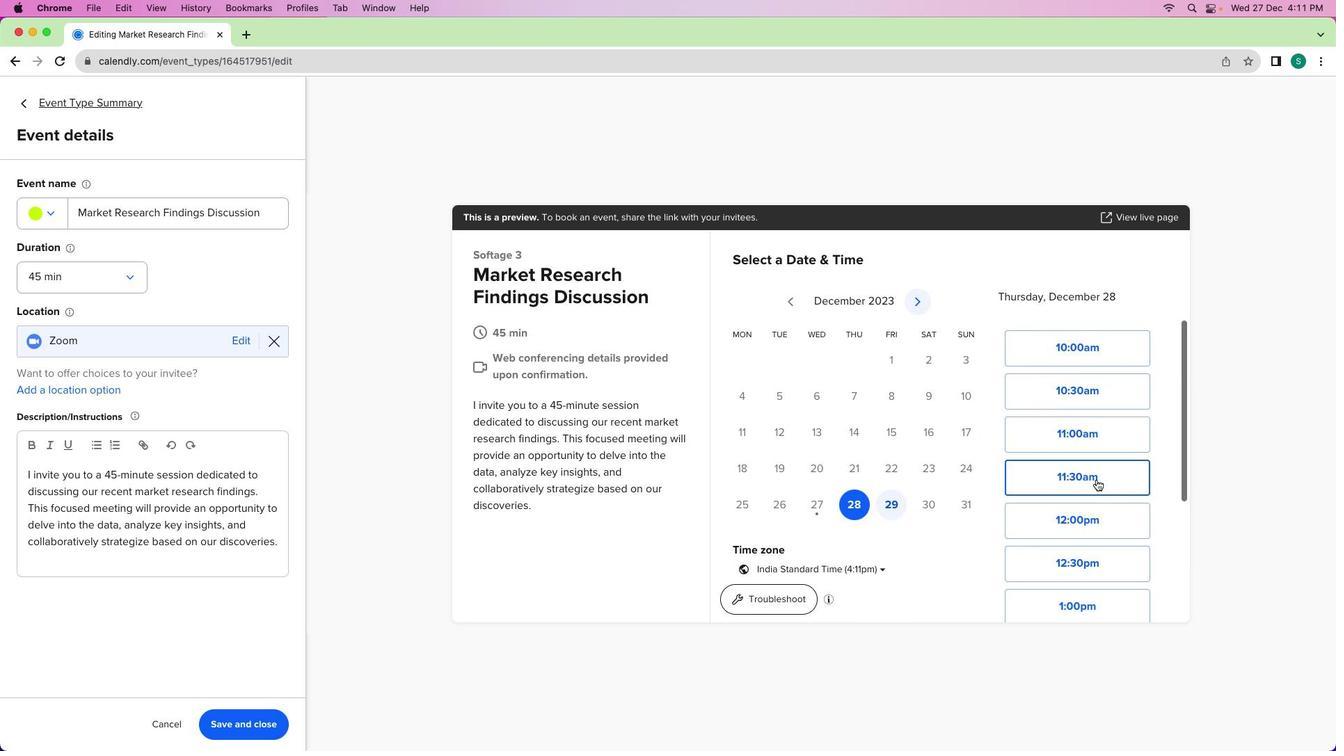 
Action: Mouse pressed left at (1096, 480)
Screenshot: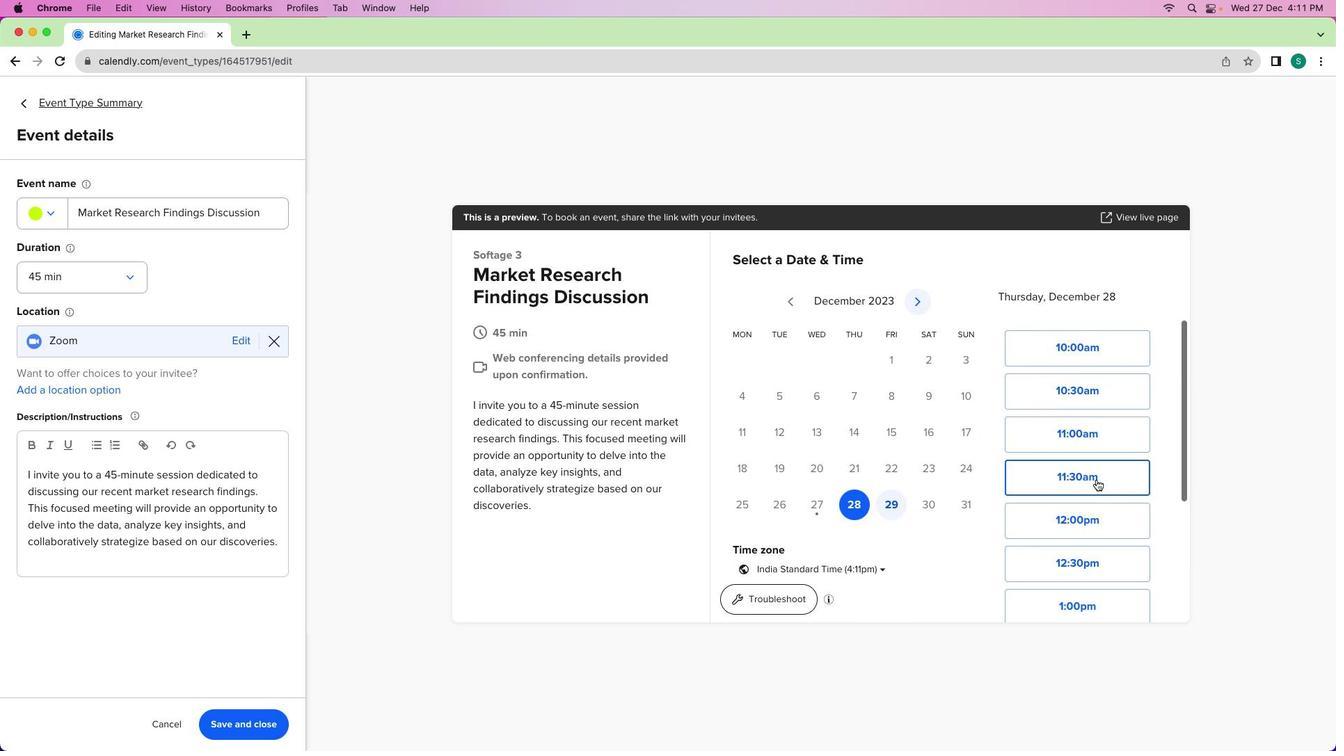 
Action: Mouse moved to (244, 736)
Screenshot: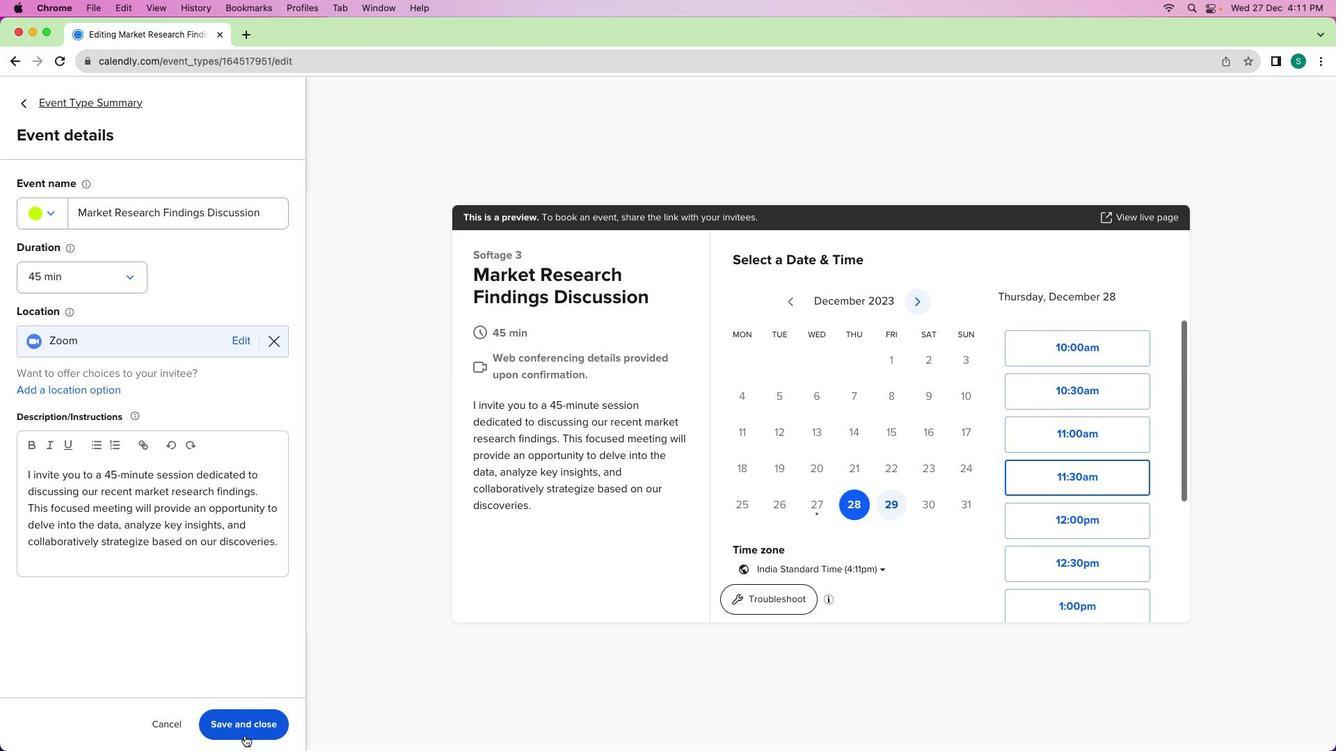 
Action: Mouse pressed left at (244, 736)
Screenshot: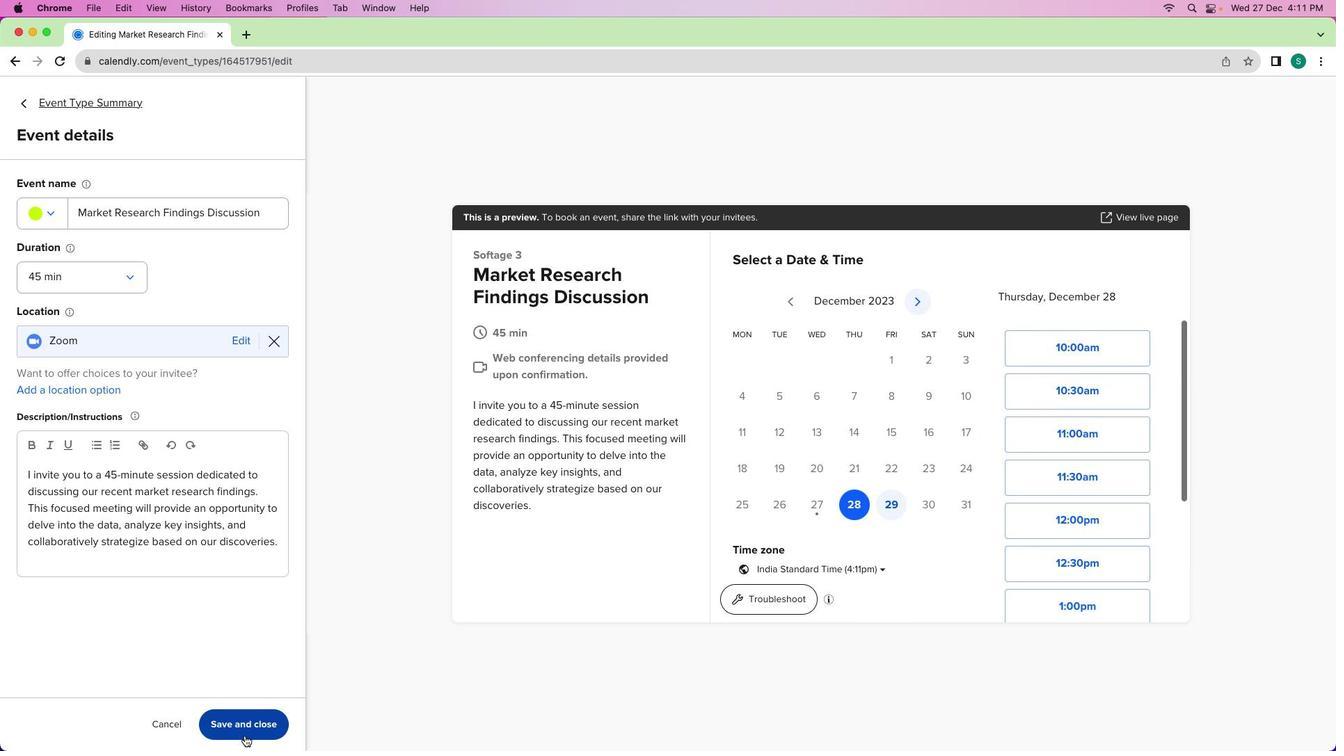 
Action: Mouse moved to (40, 106)
Screenshot: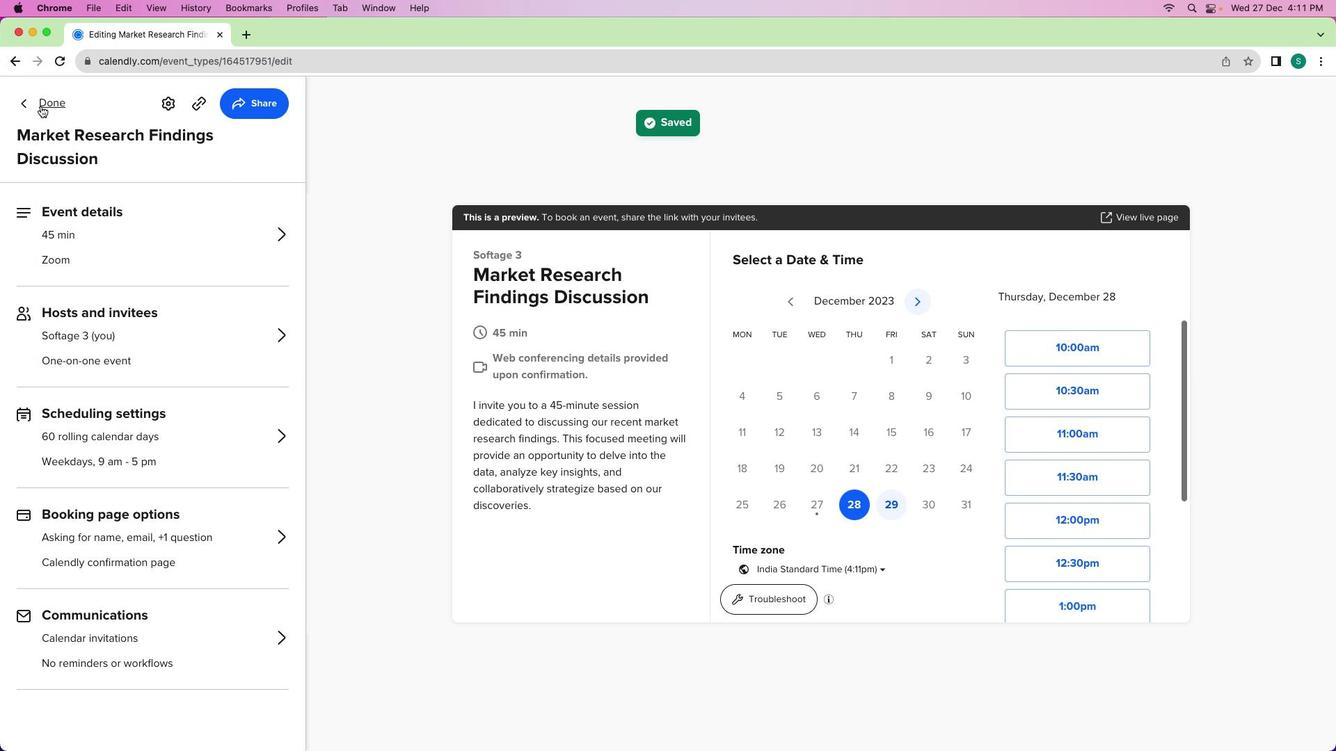 
Action: Mouse pressed left at (40, 106)
Screenshot: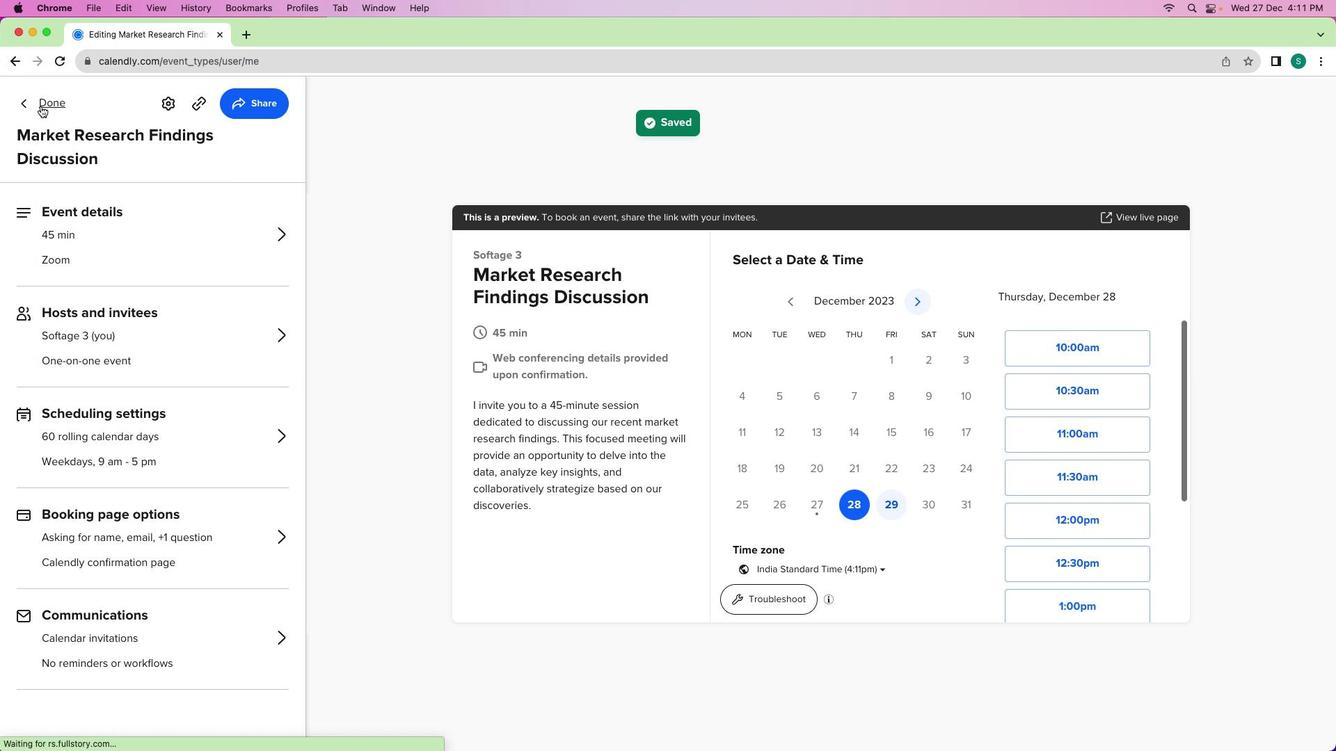 
Action: Mouse moved to (455, 398)
Screenshot: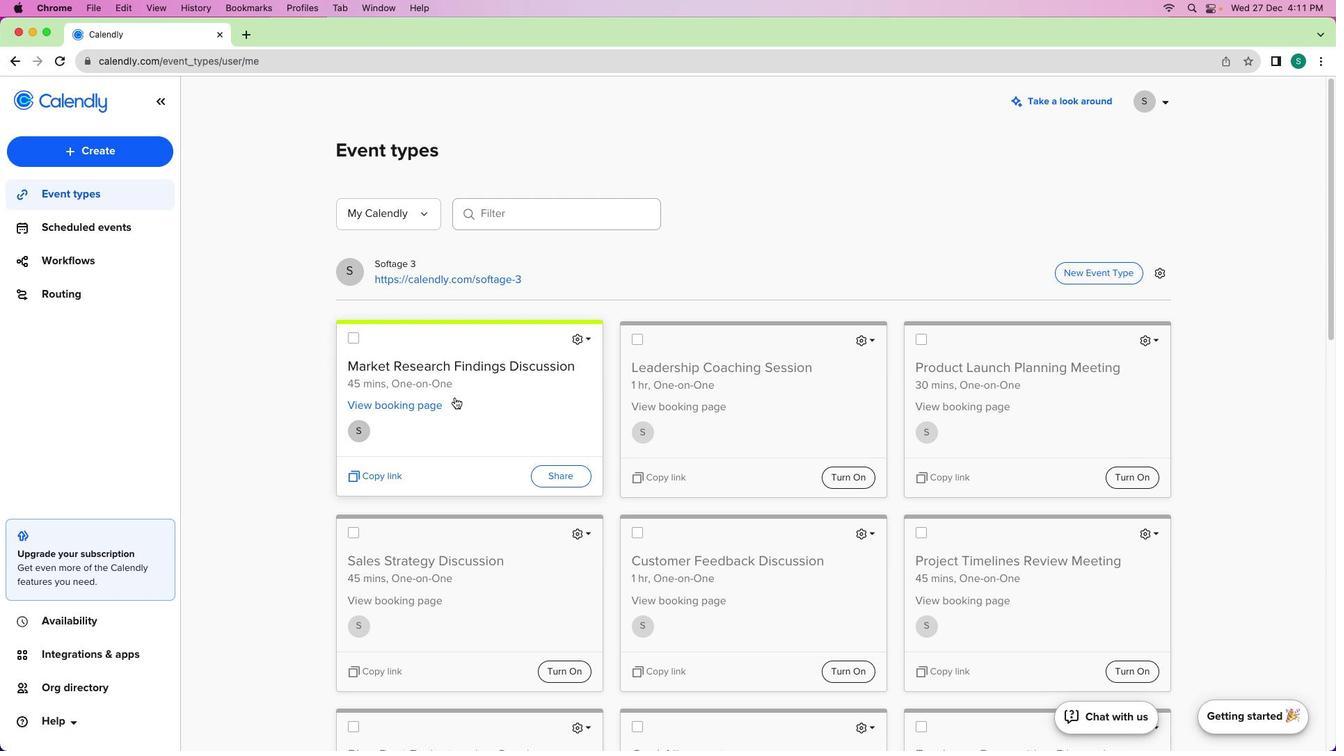 
